 Task: Add a signature Lucy Taylor containing With heartfelt thanks and warm wishes, Lucy Taylor to email address softage.3@softage.net and add a folder Financial reports
Action: Mouse pressed left at (155, 127)
Screenshot: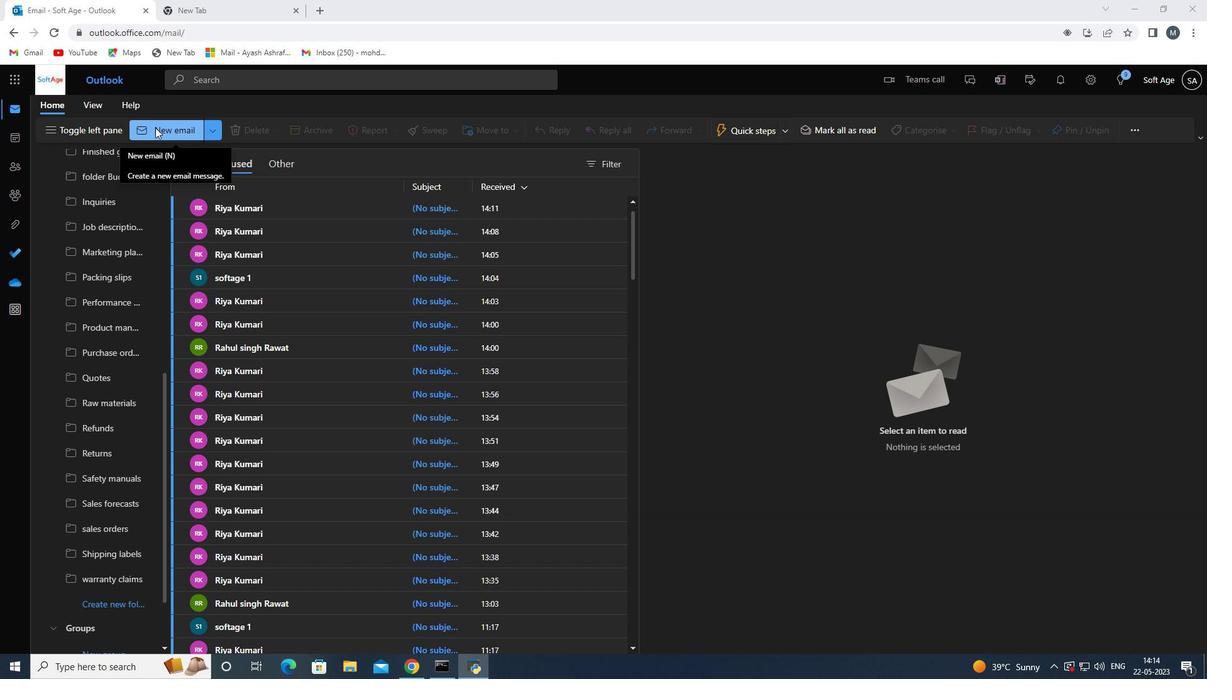 
Action: Mouse moved to (847, 136)
Screenshot: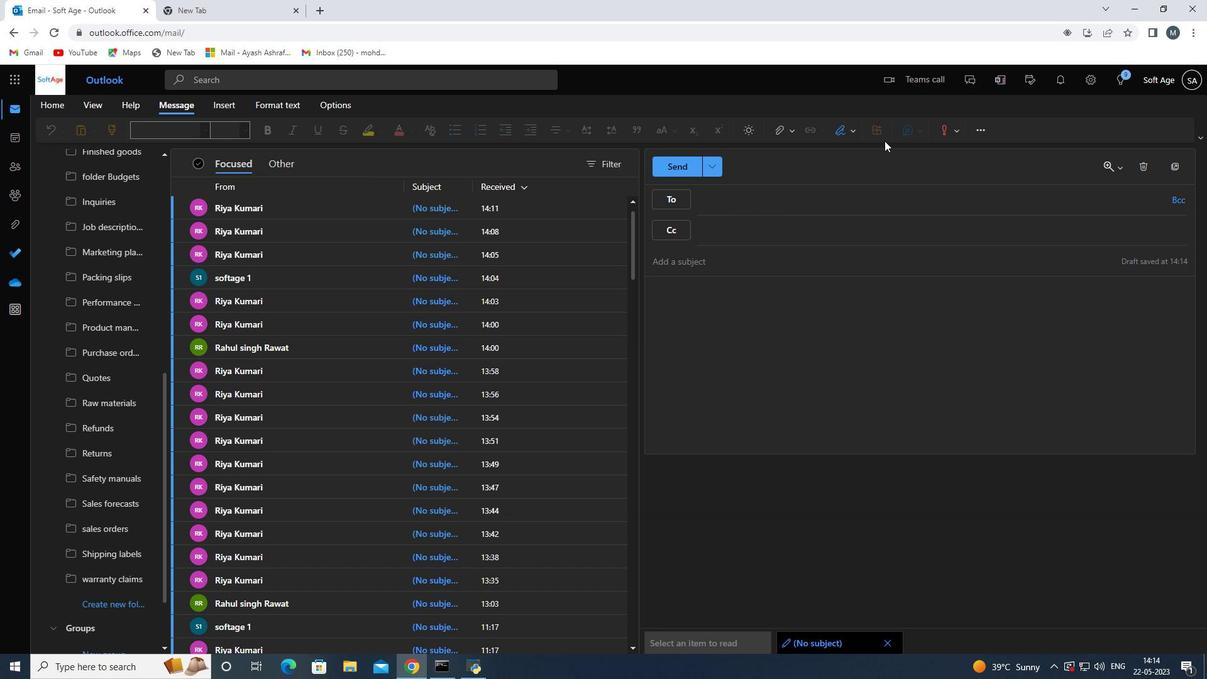 
Action: Mouse pressed left at (847, 136)
Screenshot: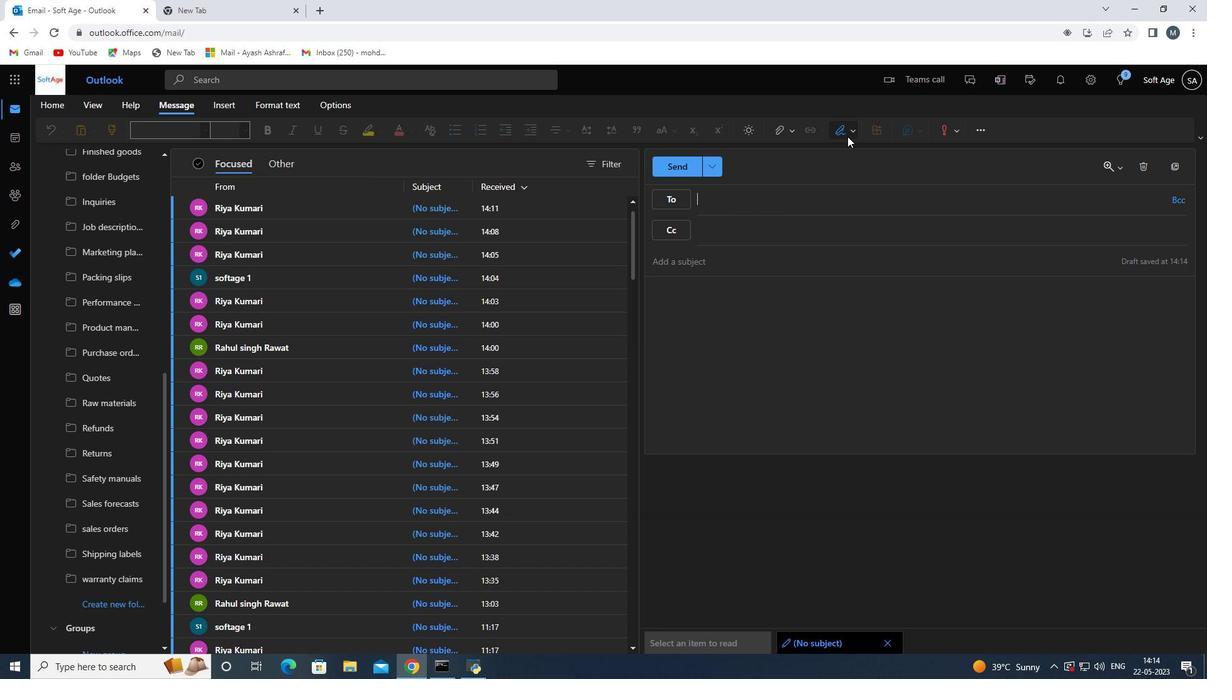 
Action: Mouse moved to (823, 175)
Screenshot: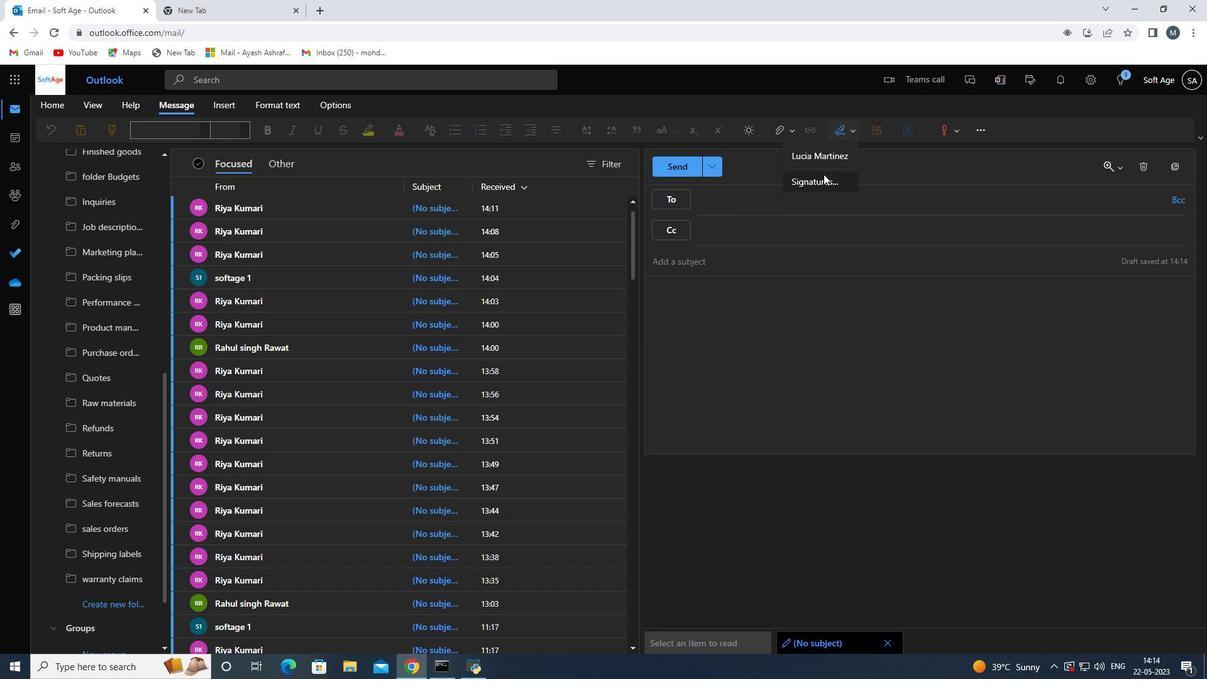 
Action: Mouse pressed left at (823, 175)
Screenshot: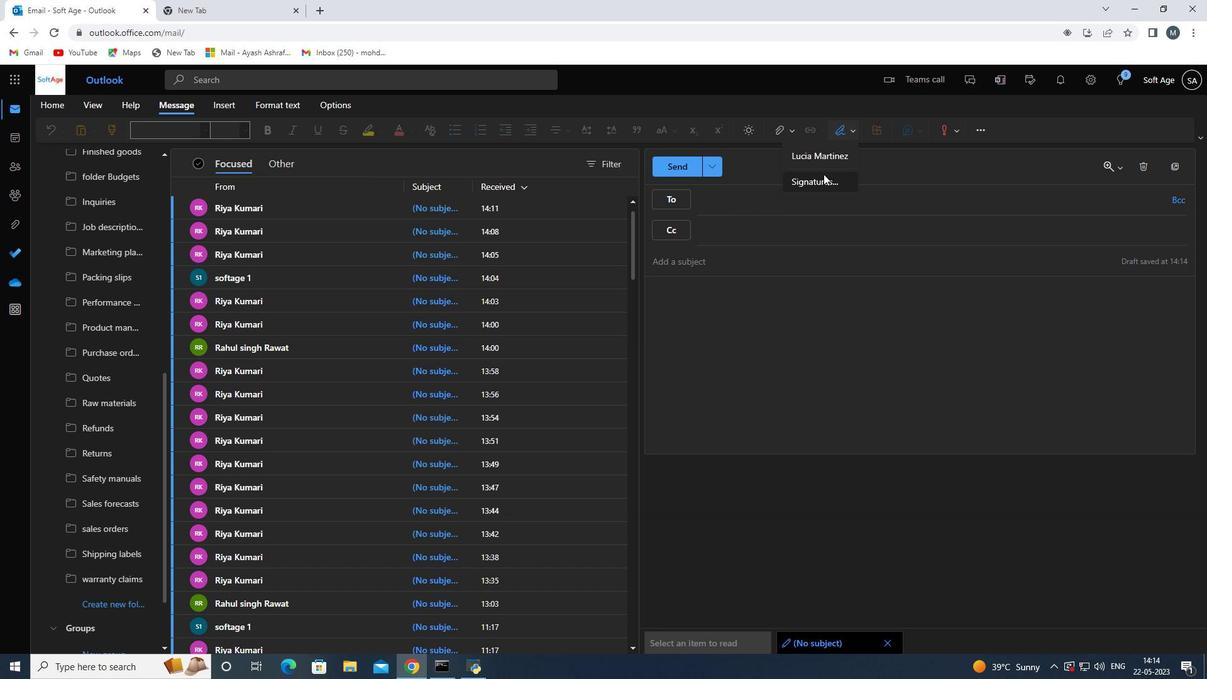
Action: Mouse moved to (845, 235)
Screenshot: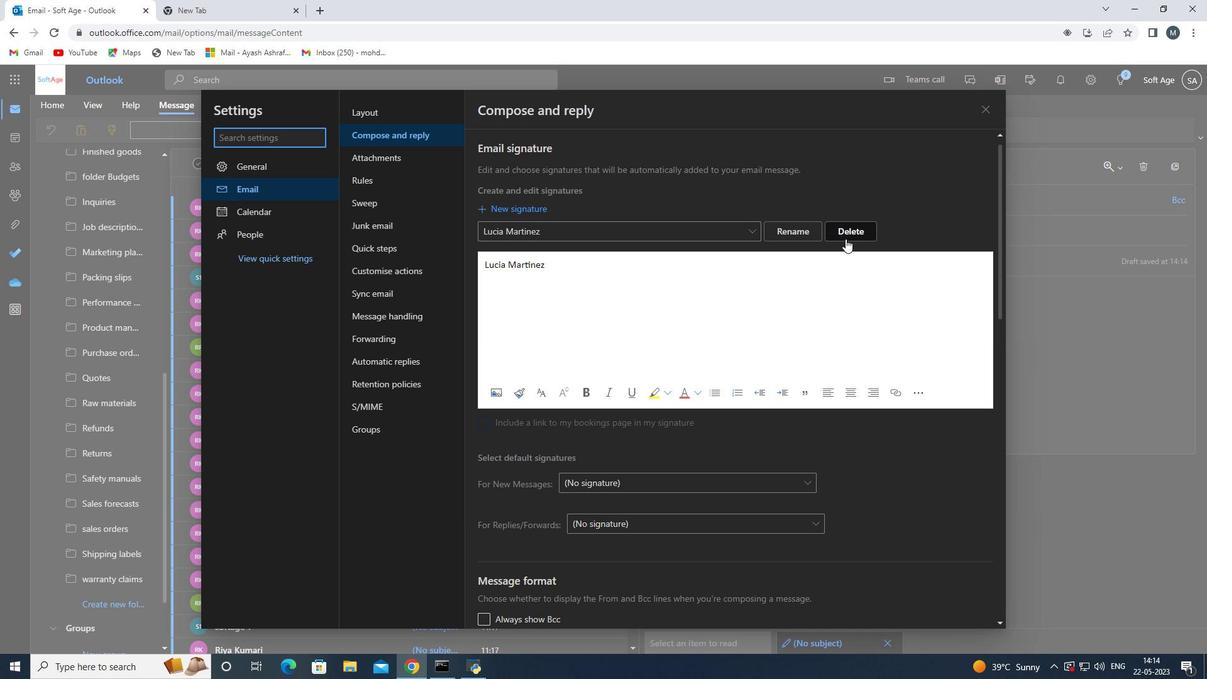 
Action: Mouse pressed left at (845, 235)
Screenshot: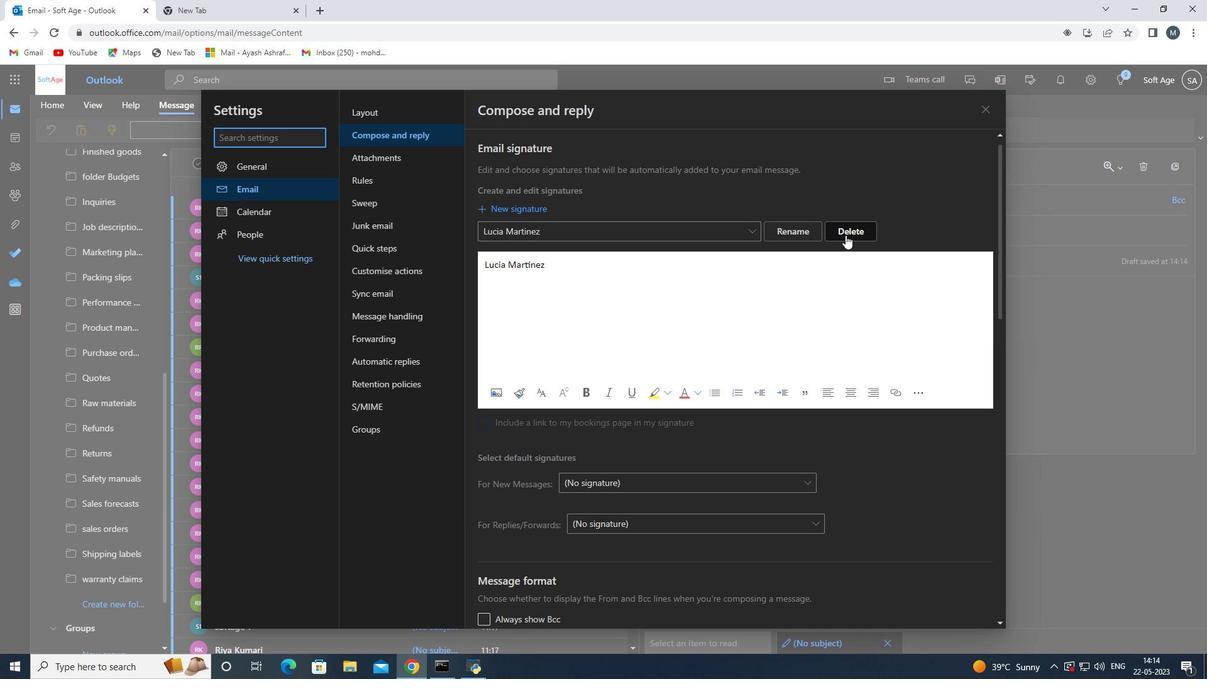 
Action: Mouse moved to (618, 232)
Screenshot: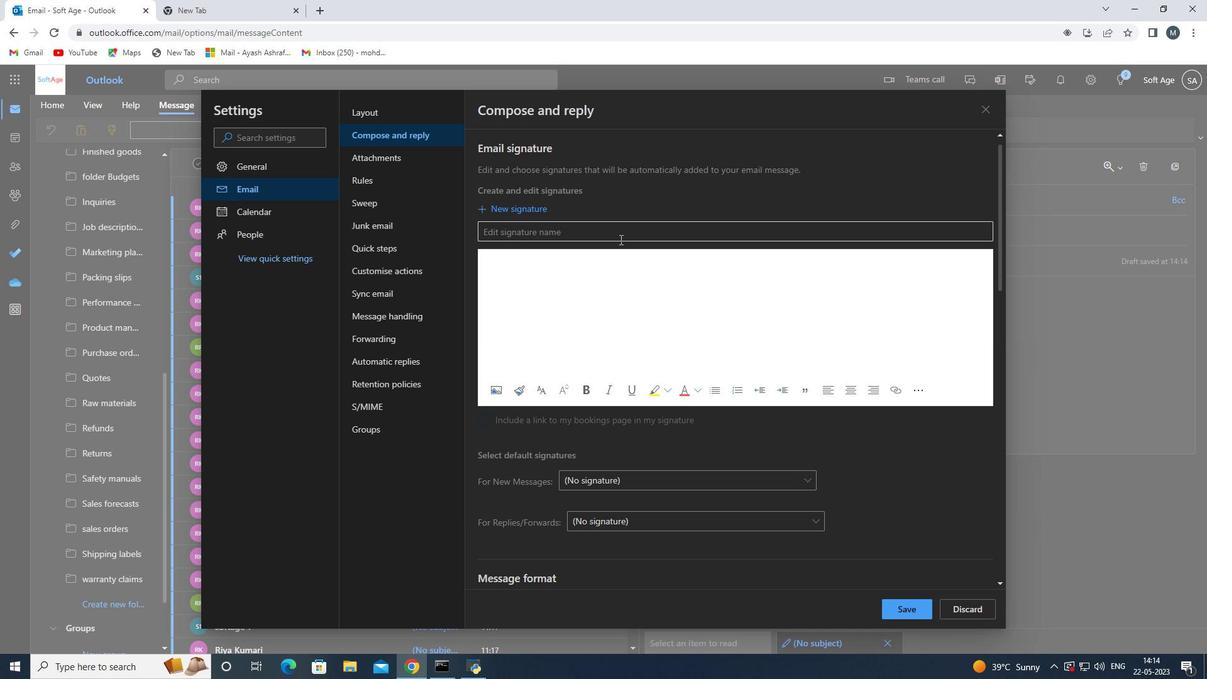 
Action: Mouse pressed left at (618, 232)
Screenshot: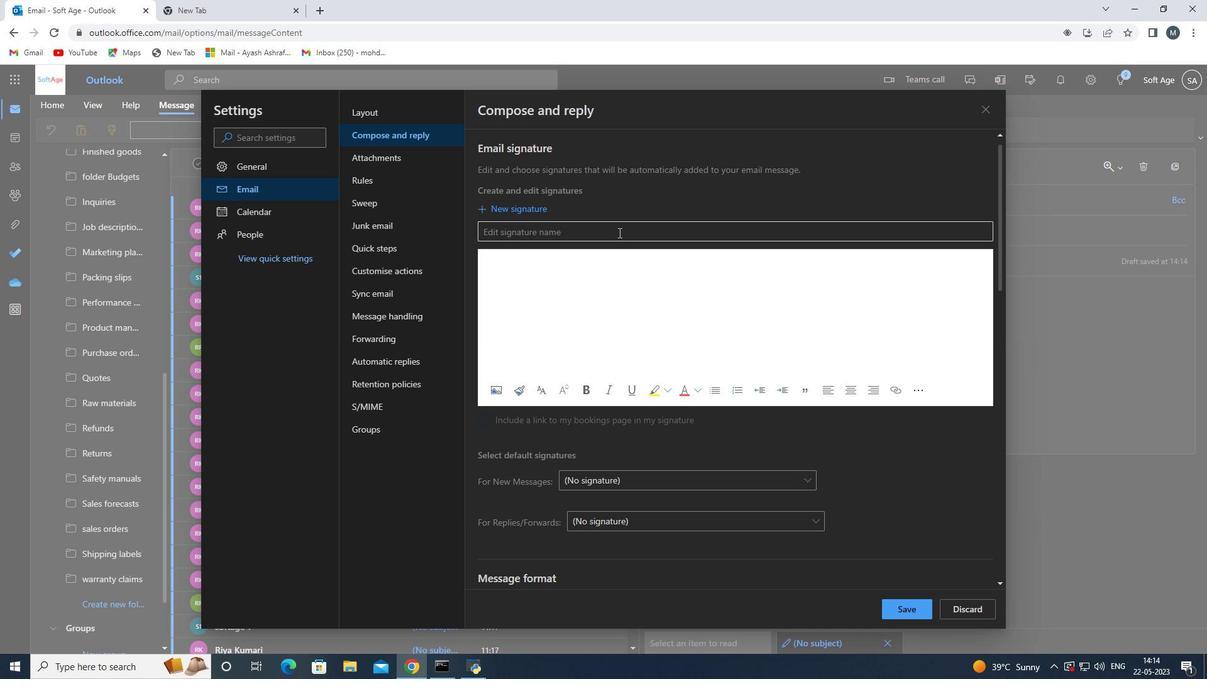 
Action: Key pressed <Key.shift>Lucy<Key.space><Key.shift>taylor<Key.space>
Screenshot: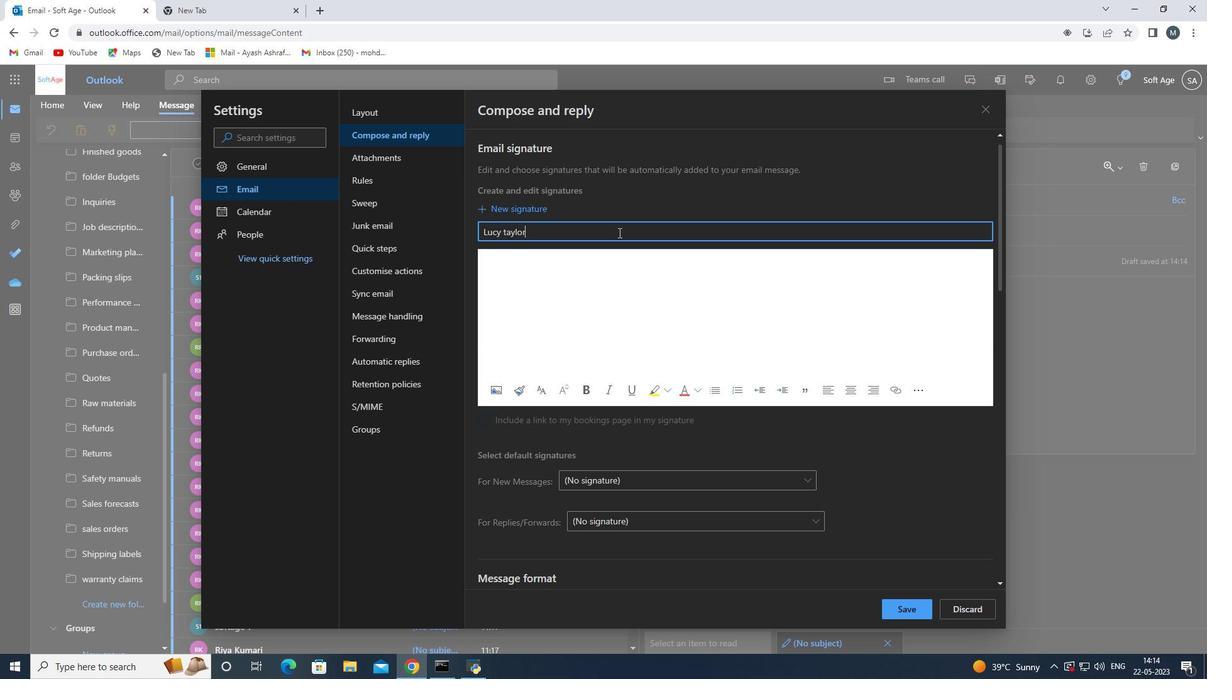 
Action: Mouse moved to (505, 230)
Screenshot: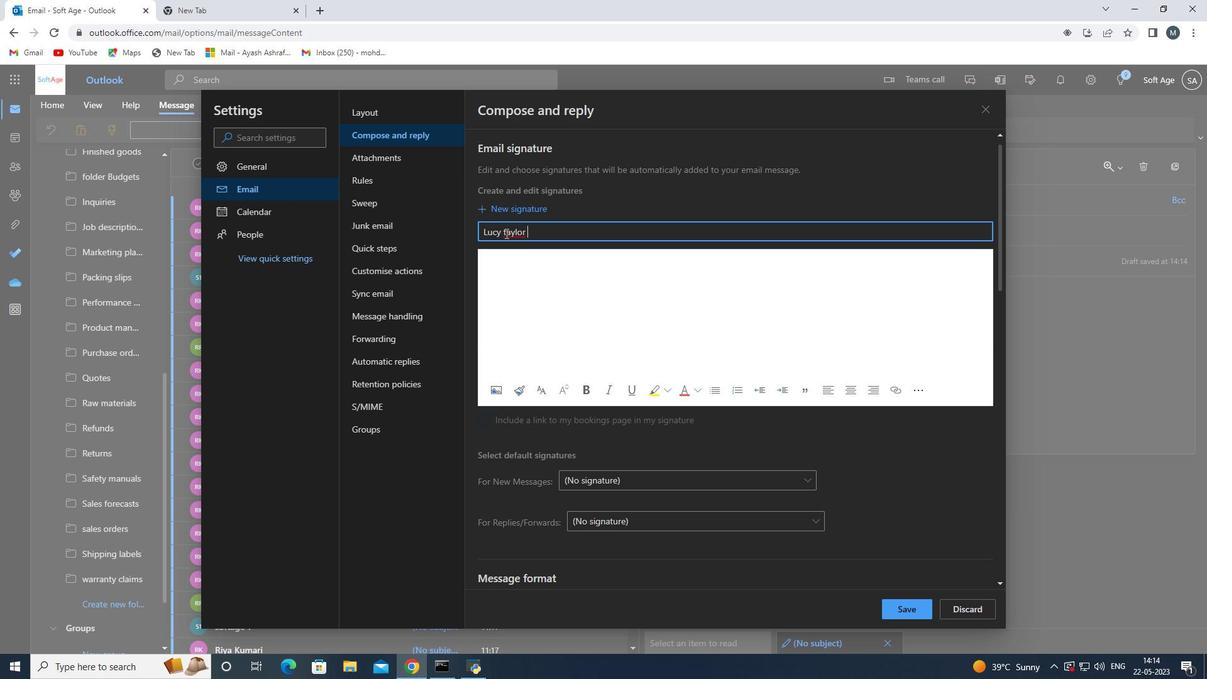 
Action: Mouse pressed left at (505, 230)
Screenshot: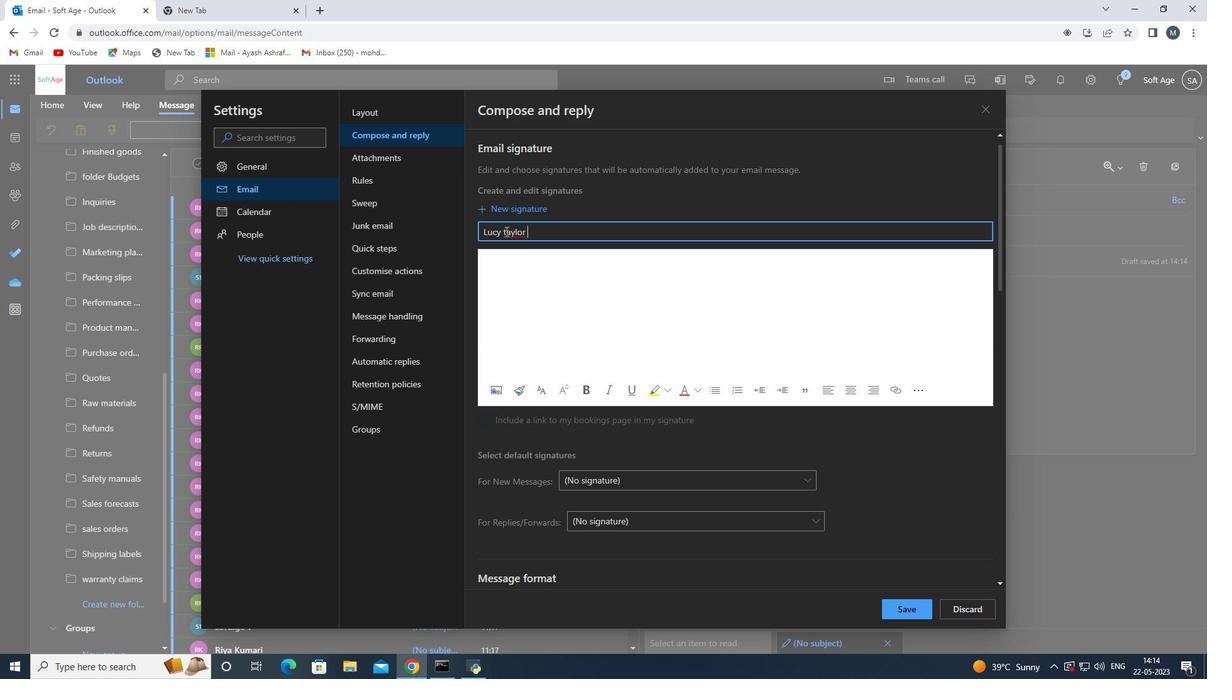 
Action: Mouse moved to (505, 231)
Screenshot: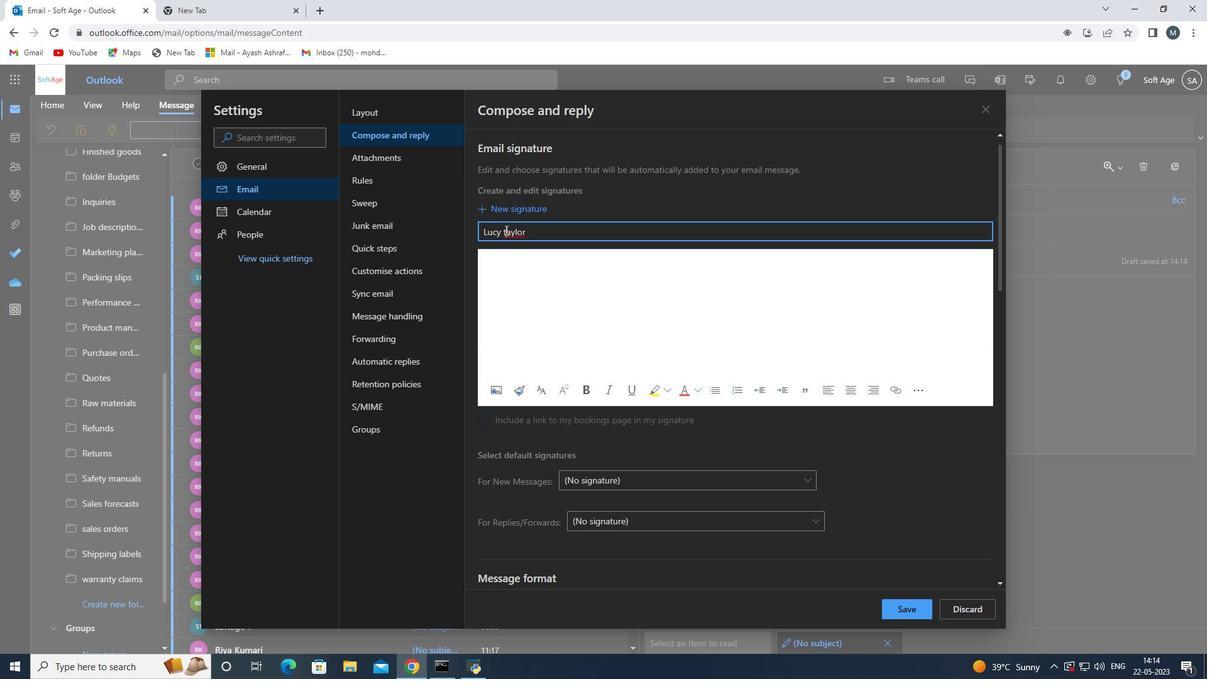 
Action: Key pressed <Key.backspace><Key.shift>T
Screenshot: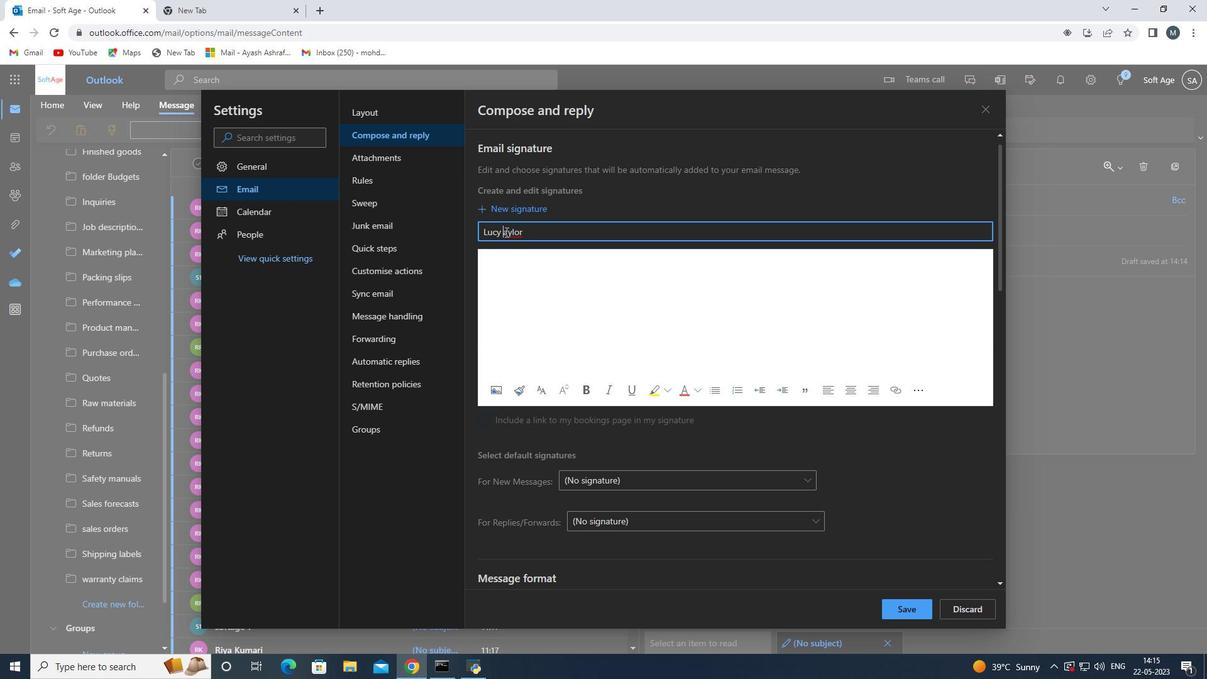 
Action: Mouse moved to (500, 267)
Screenshot: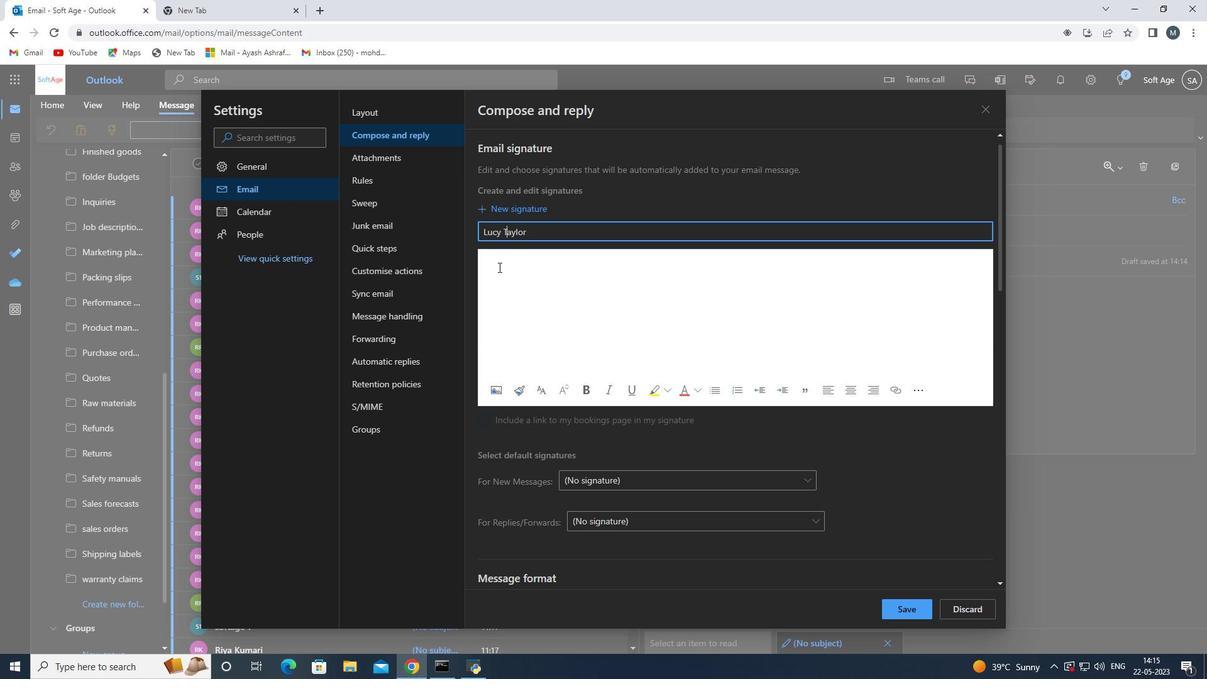 
Action: Mouse pressed left at (500, 267)
Screenshot: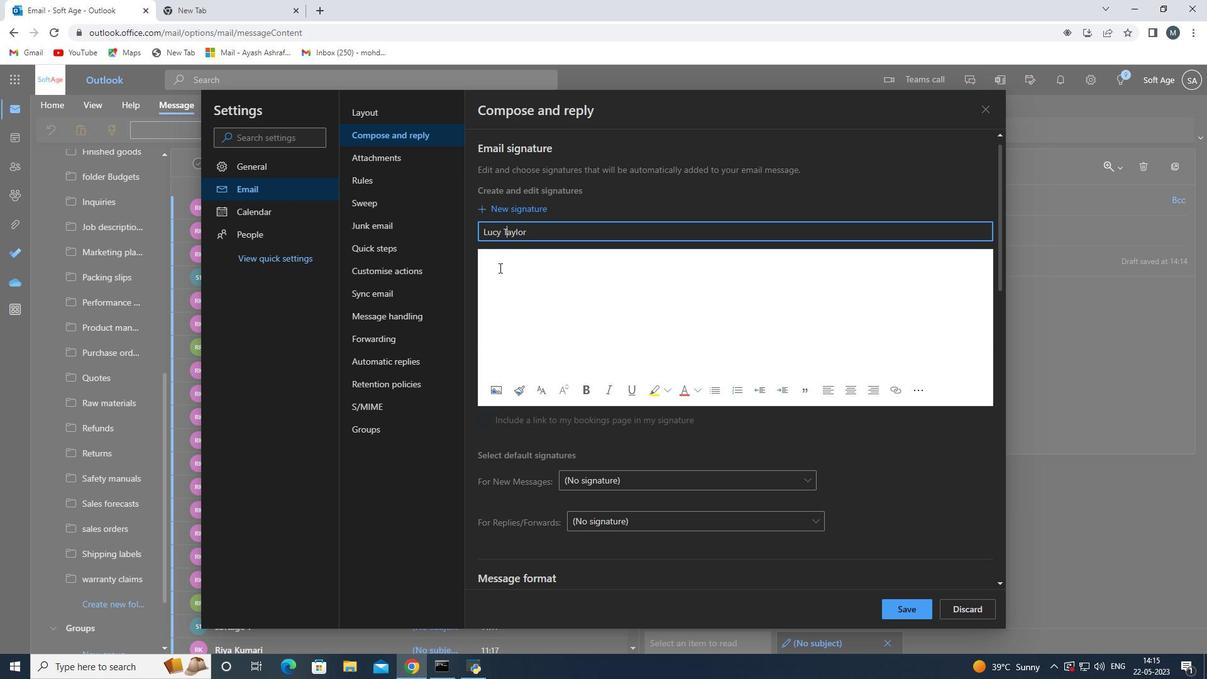 
Action: Key pressed <Key.shift>Lucy<Key.space><Key.shift>taylor<Key.space>
Screenshot: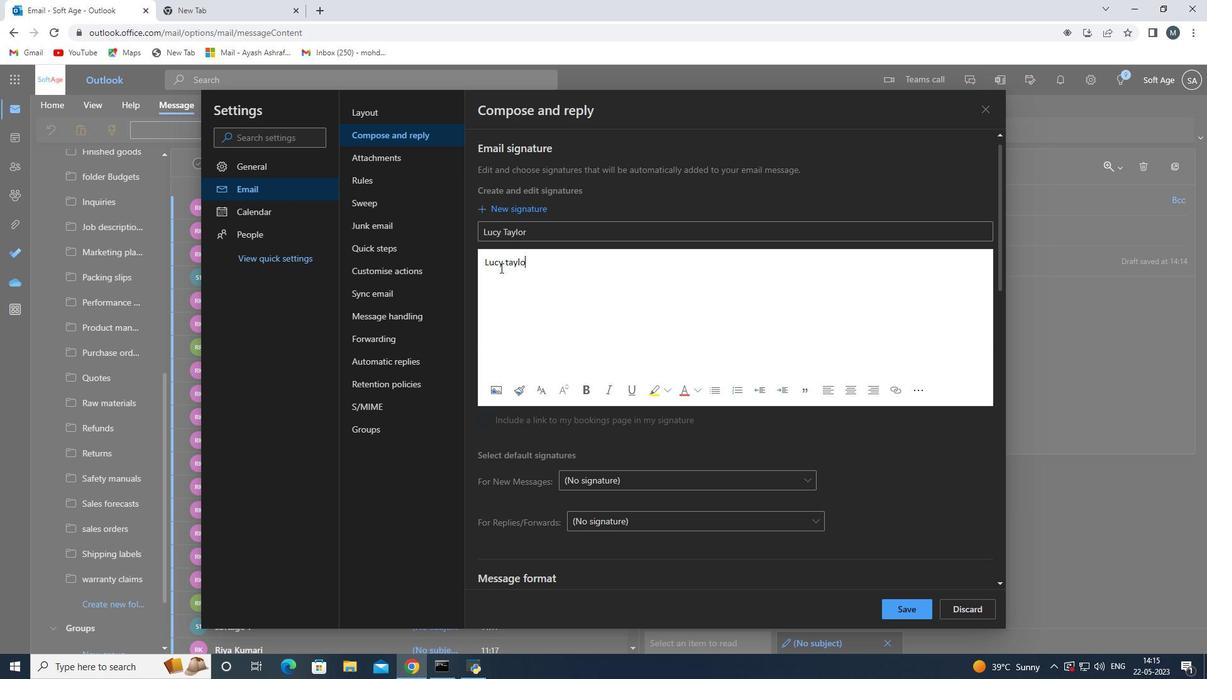 
Action: Mouse moved to (509, 267)
Screenshot: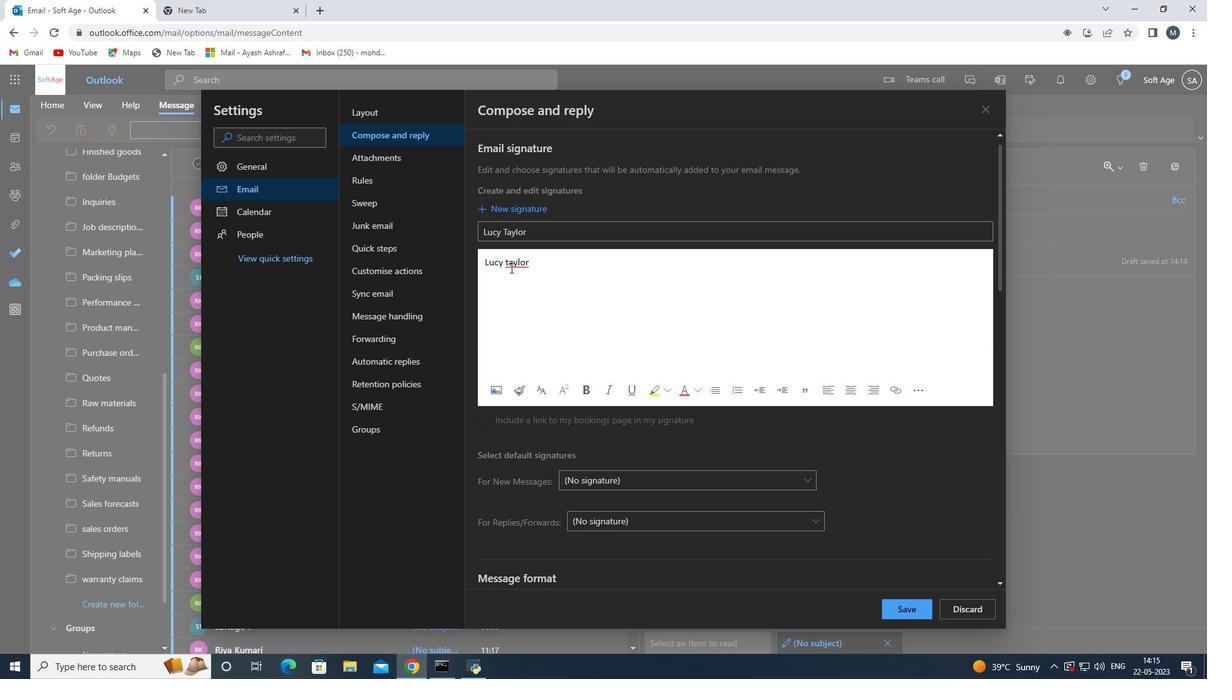 
Action: Mouse pressed left at (509, 267)
Screenshot: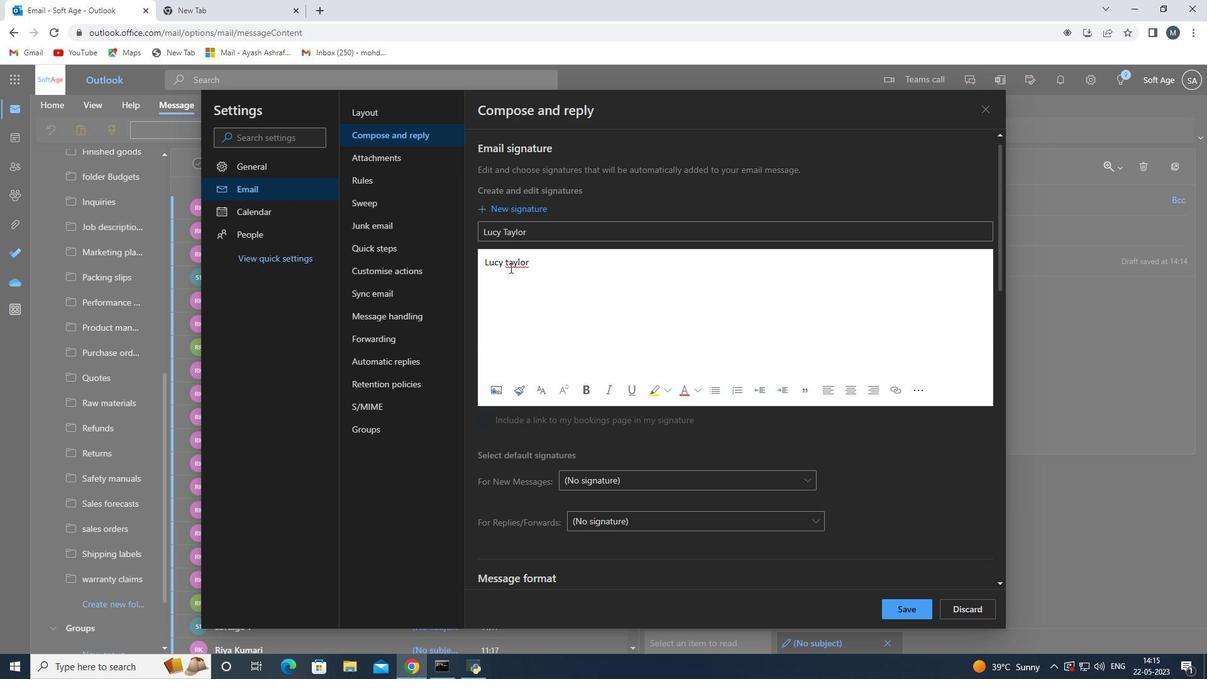
Action: Key pressed <Key.backspace><Key.shift>T
Screenshot: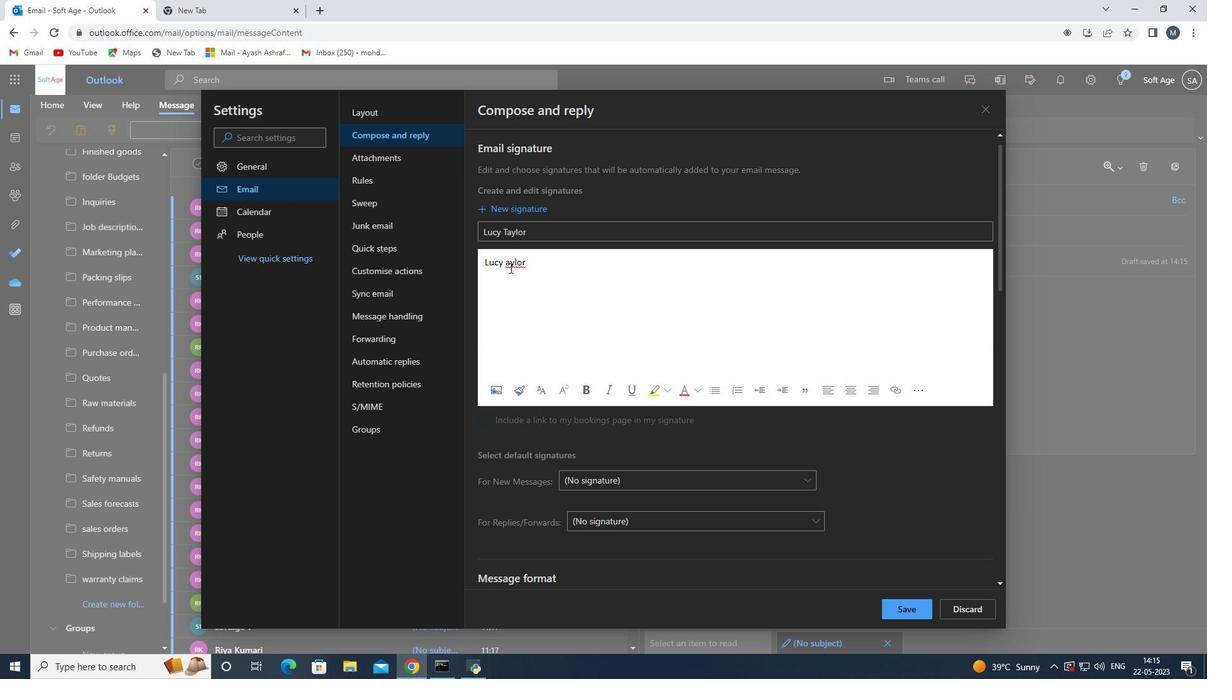 
Action: Mouse moved to (901, 607)
Screenshot: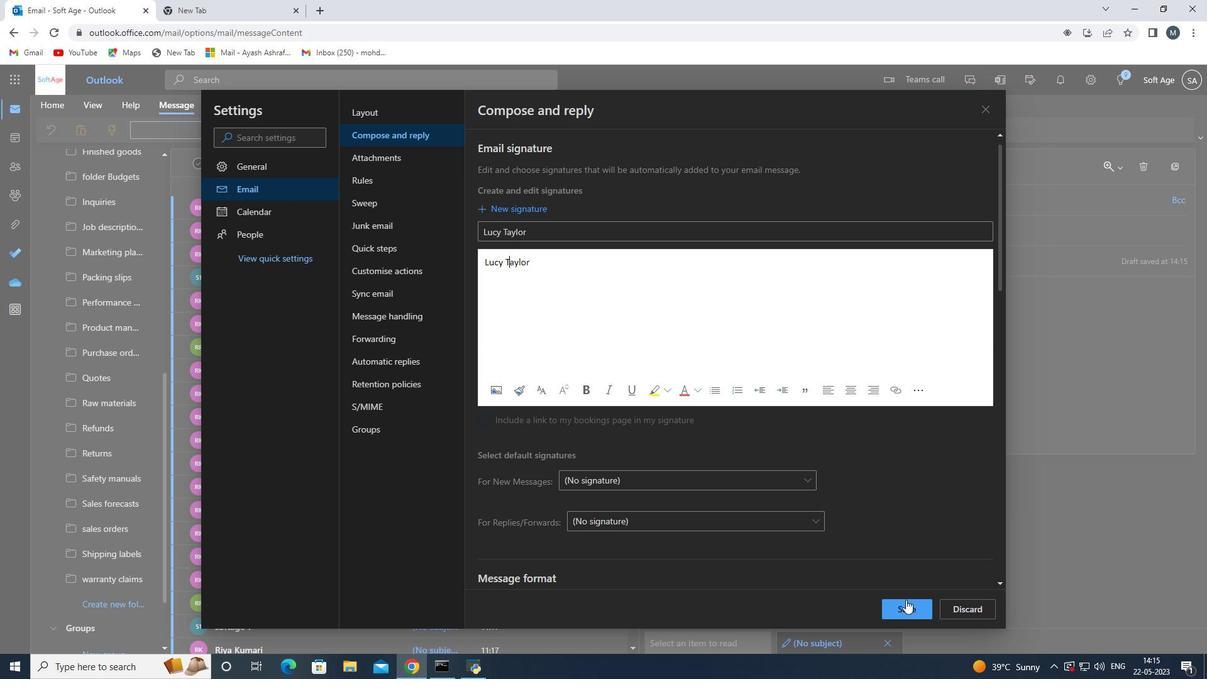 
Action: Mouse pressed left at (901, 607)
Screenshot: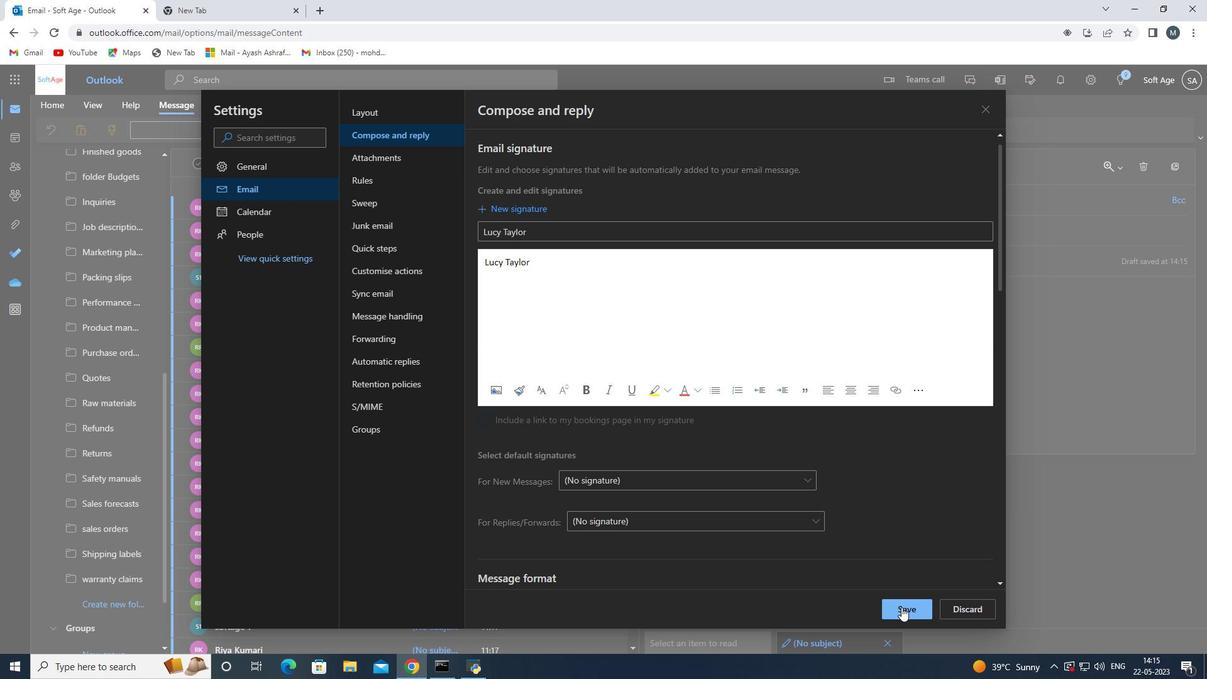 
Action: Mouse moved to (721, 367)
Screenshot: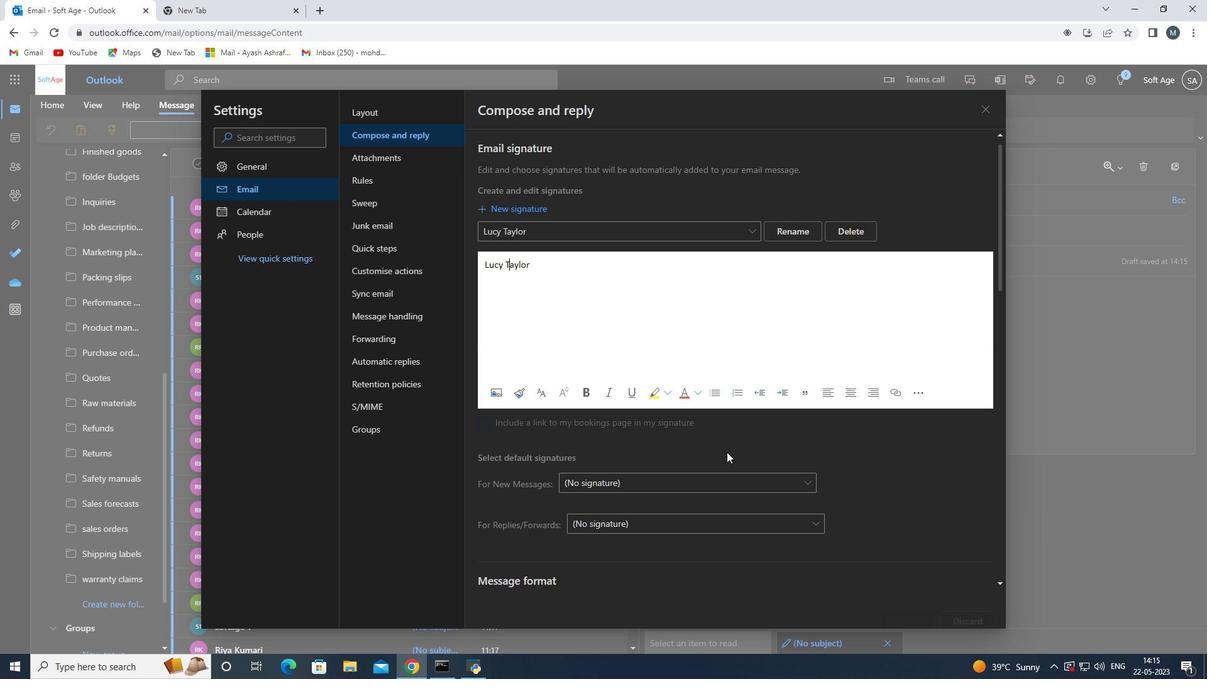 
Action: Mouse scrolled (718, 375) with delta (0, 0)
Screenshot: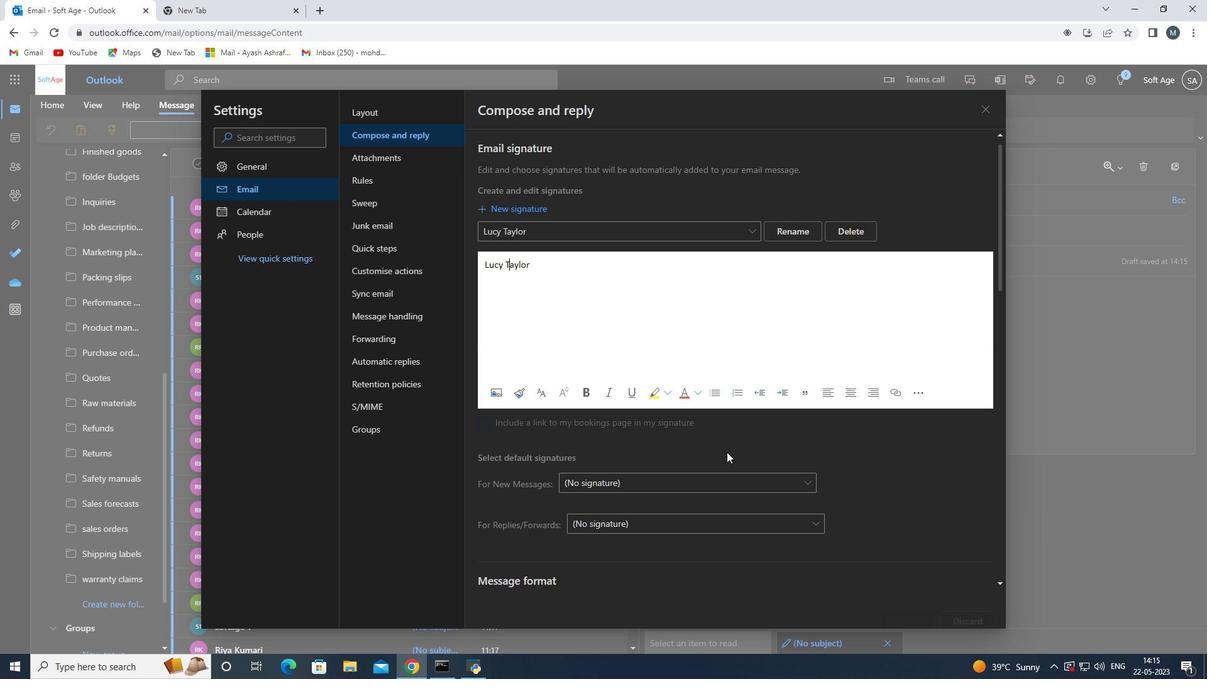 
Action: Mouse moved to (725, 346)
Screenshot: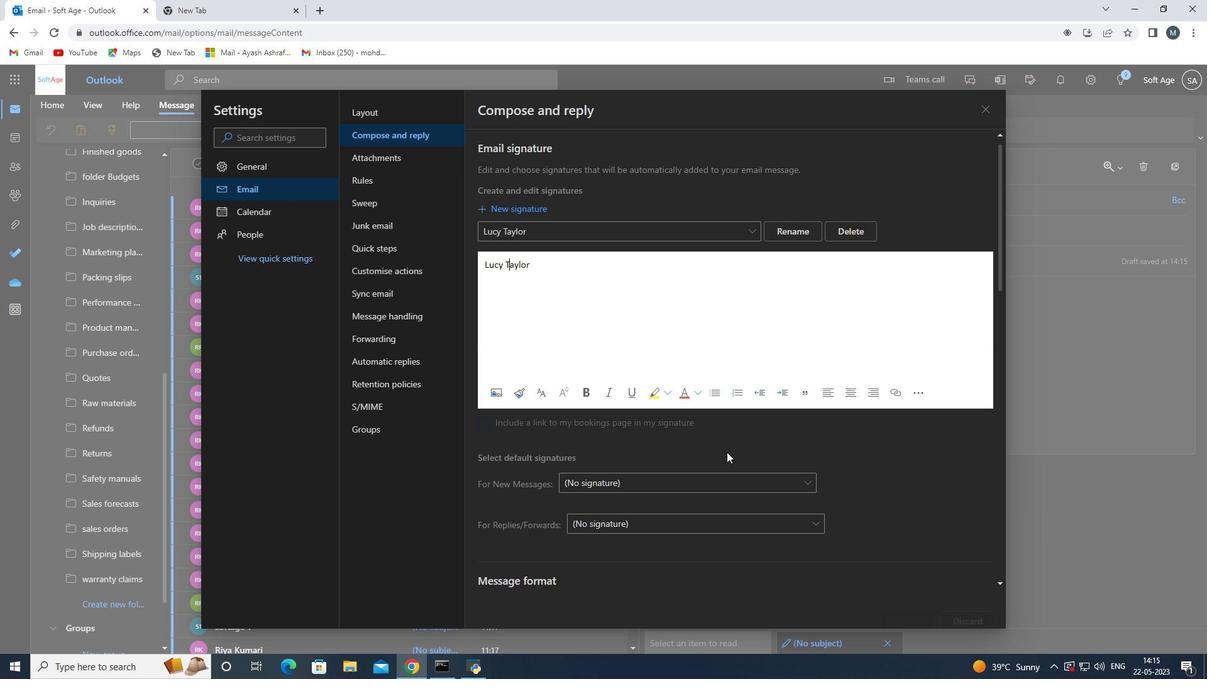 
Action: Mouse scrolled (723, 353) with delta (0, 0)
Screenshot: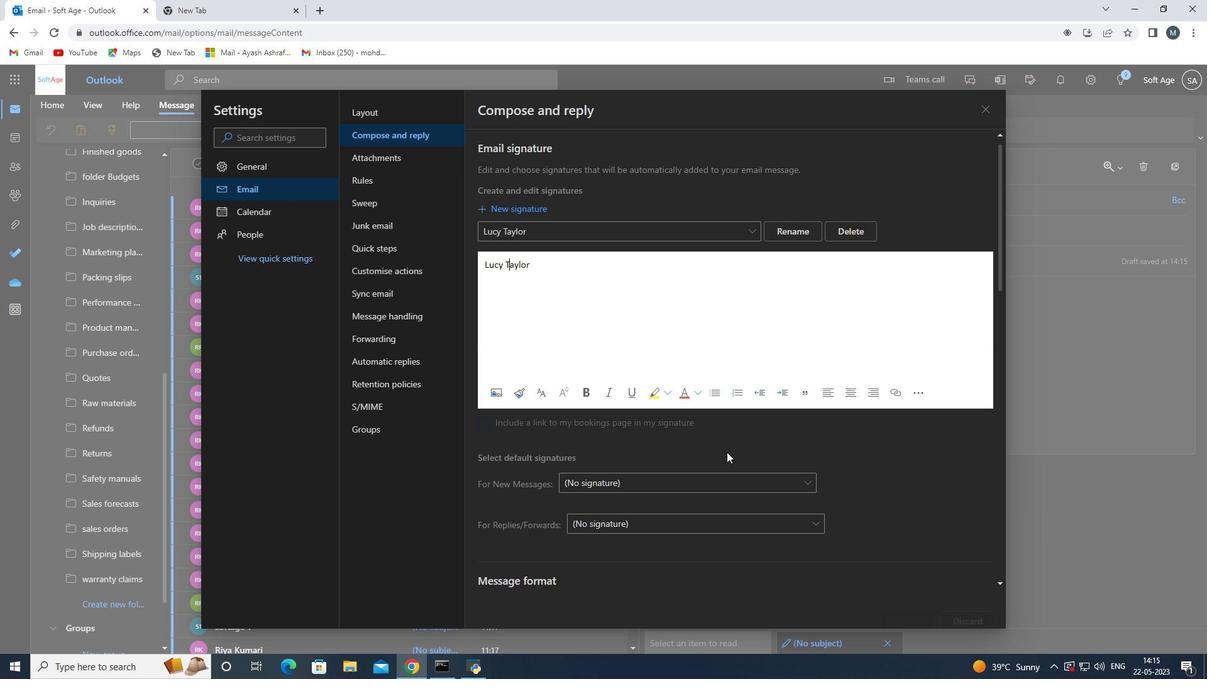 
Action: Mouse moved to (734, 326)
Screenshot: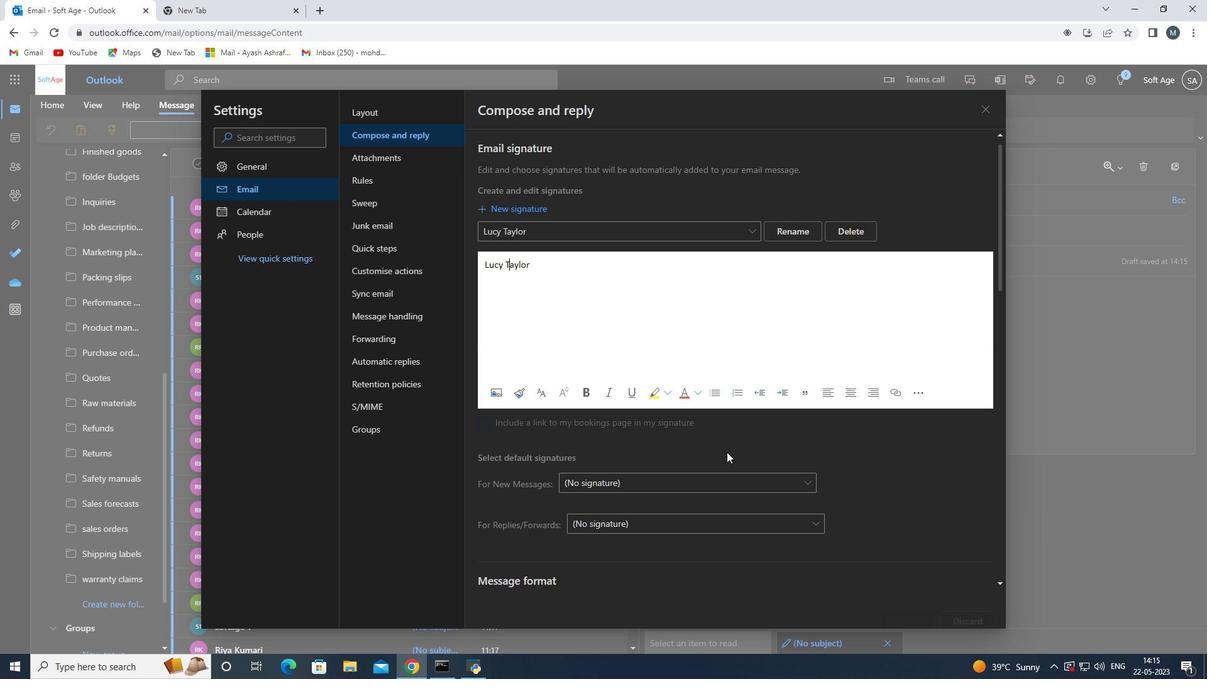 
Action: Mouse scrolled (728, 338) with delta (0, 0)
Screenshot: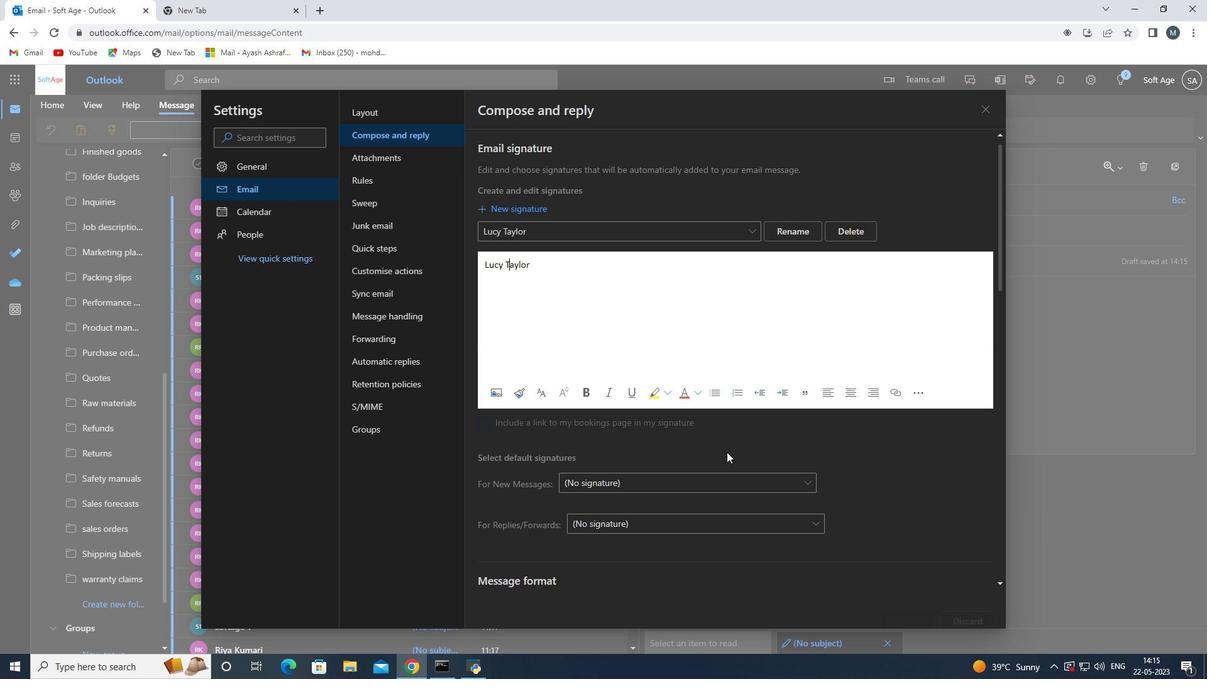 
Action: Mouse moved to (745, 311)
Screenshot: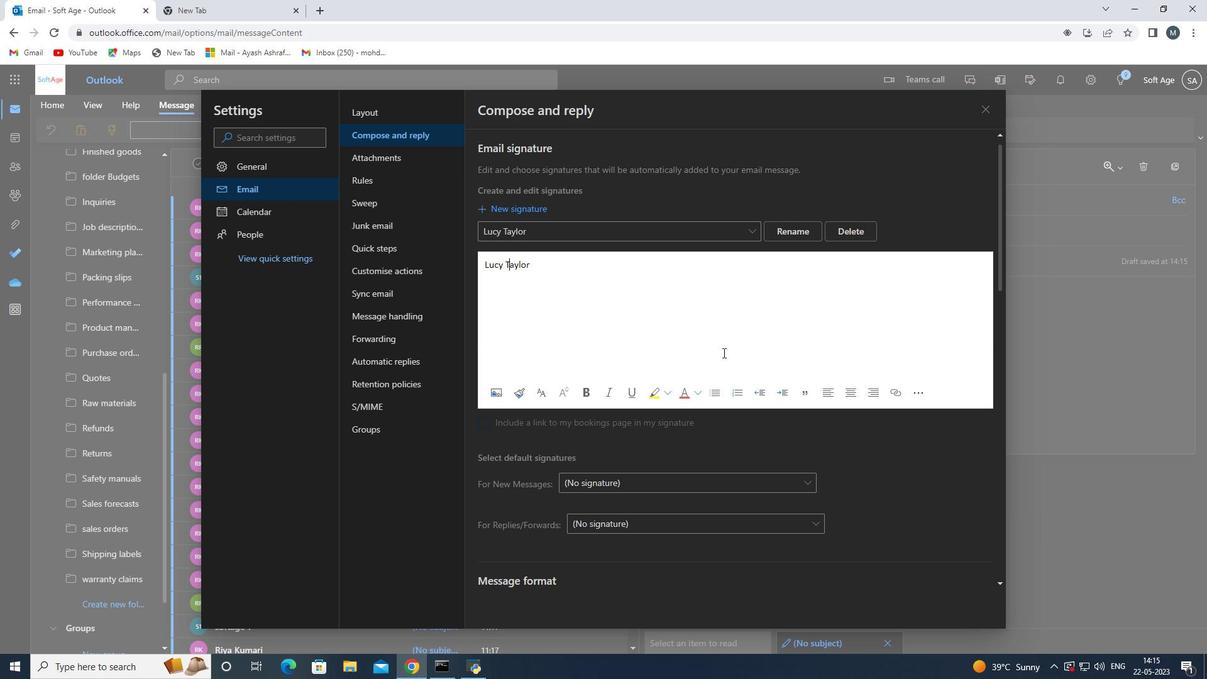 
Action: Mouse scrolled (740, 320) with delta (0, 0)
Screenshot: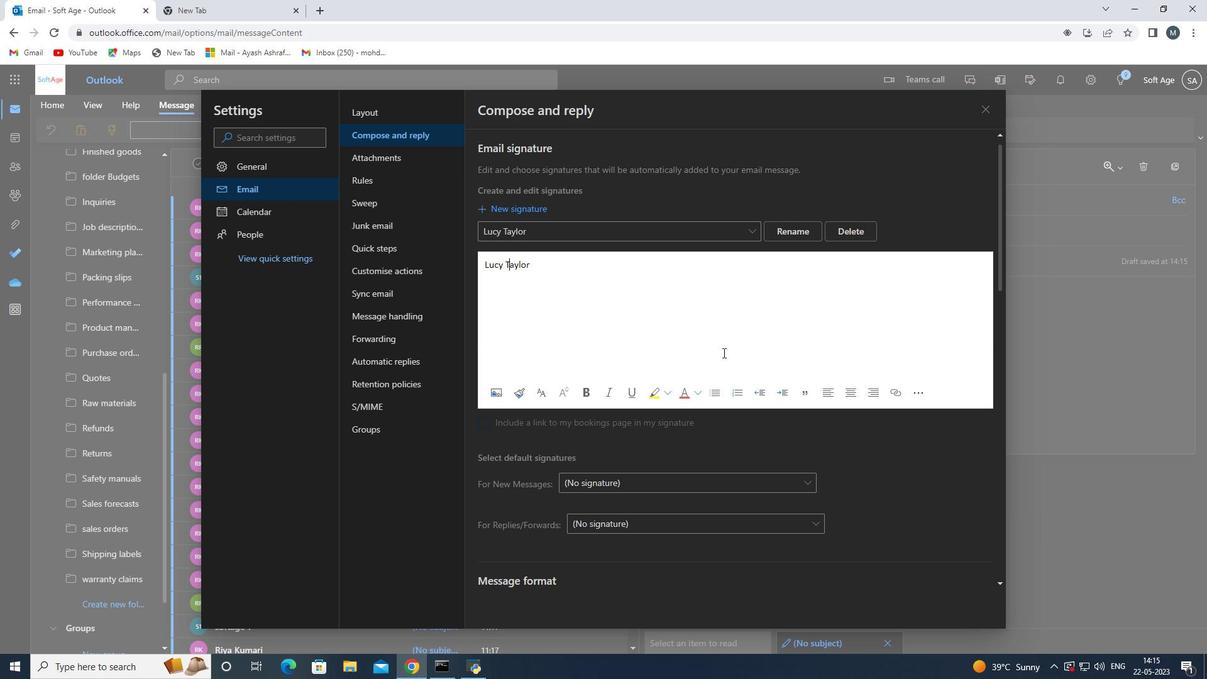 
Action: Mouse moved to (987, 106)
Screenshot: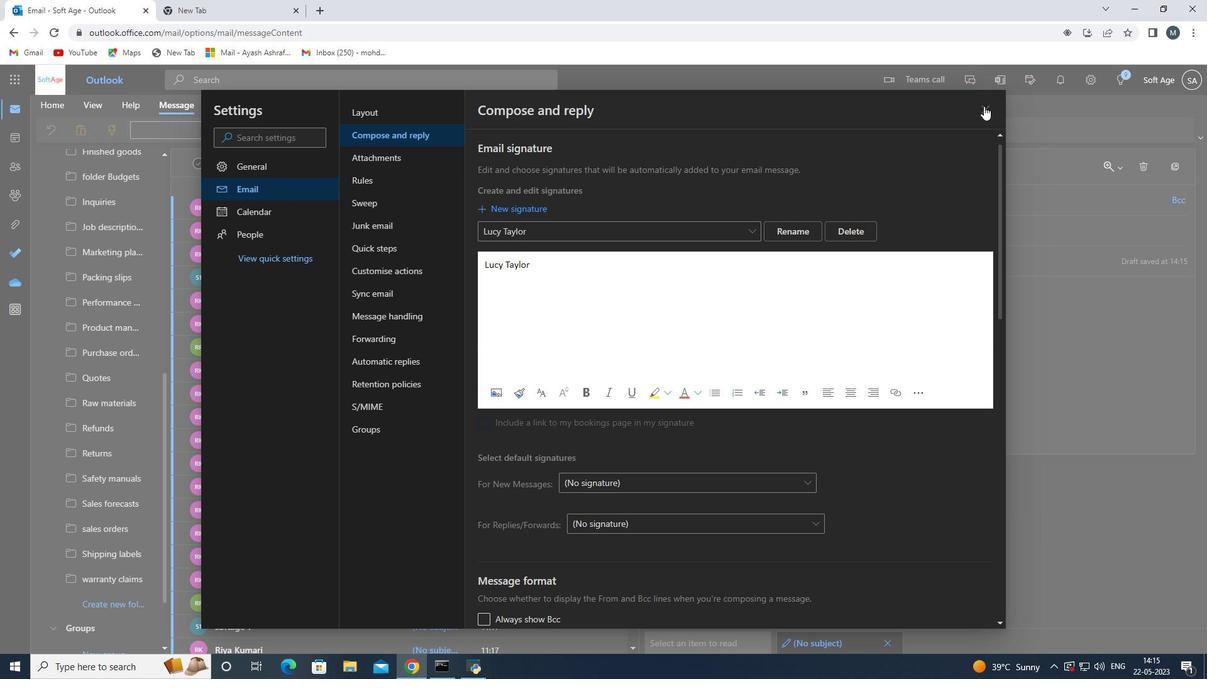 
Action: Mouse pressed left at (987, 106)
Screenshot: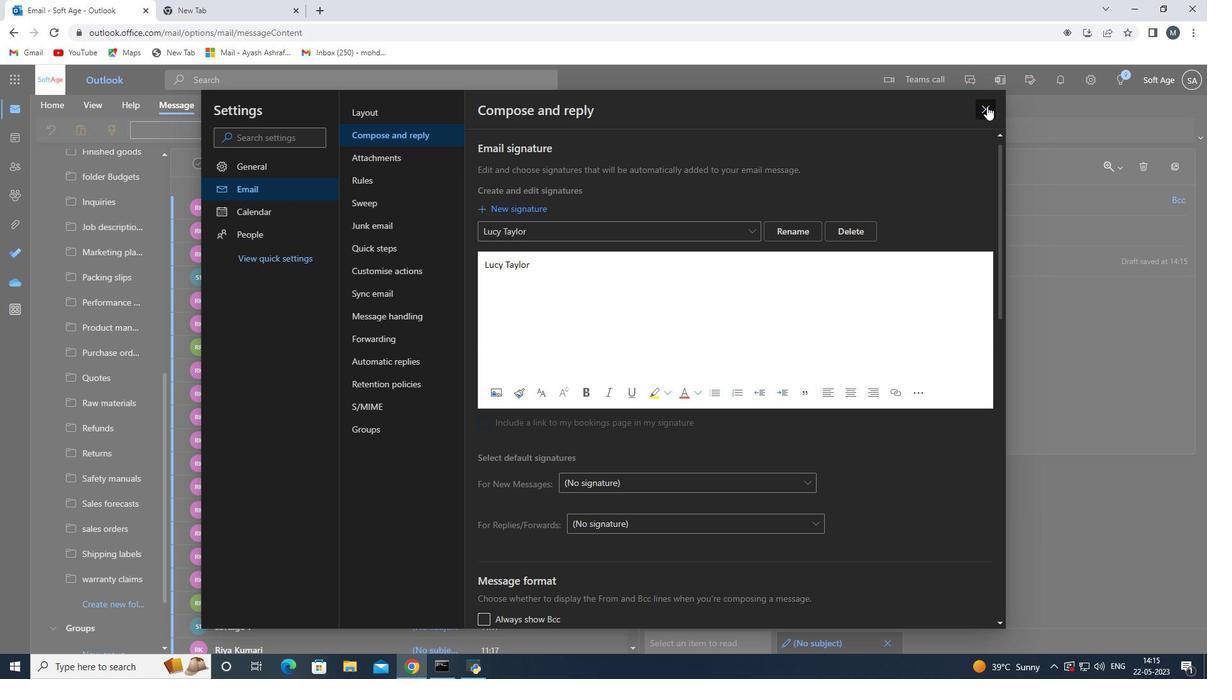 
Action: Mouse moved to (734, 291)
Screenshot: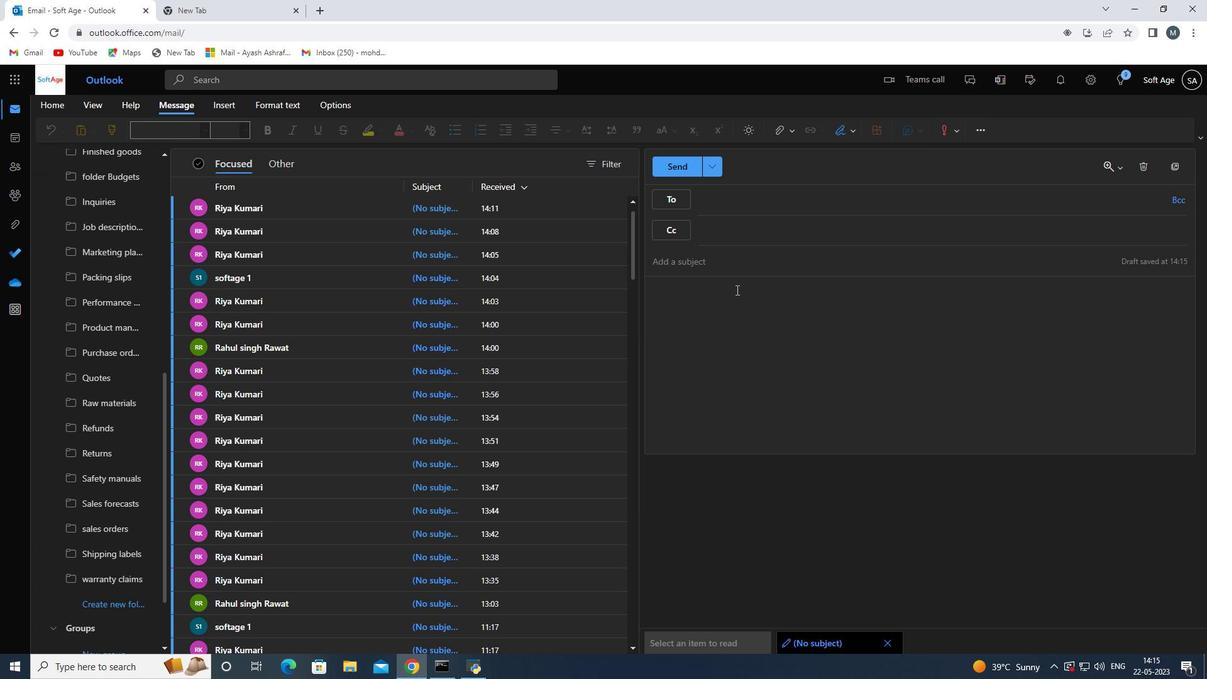 
Action: Mouse pressed left at (734, 291)
Screenshot: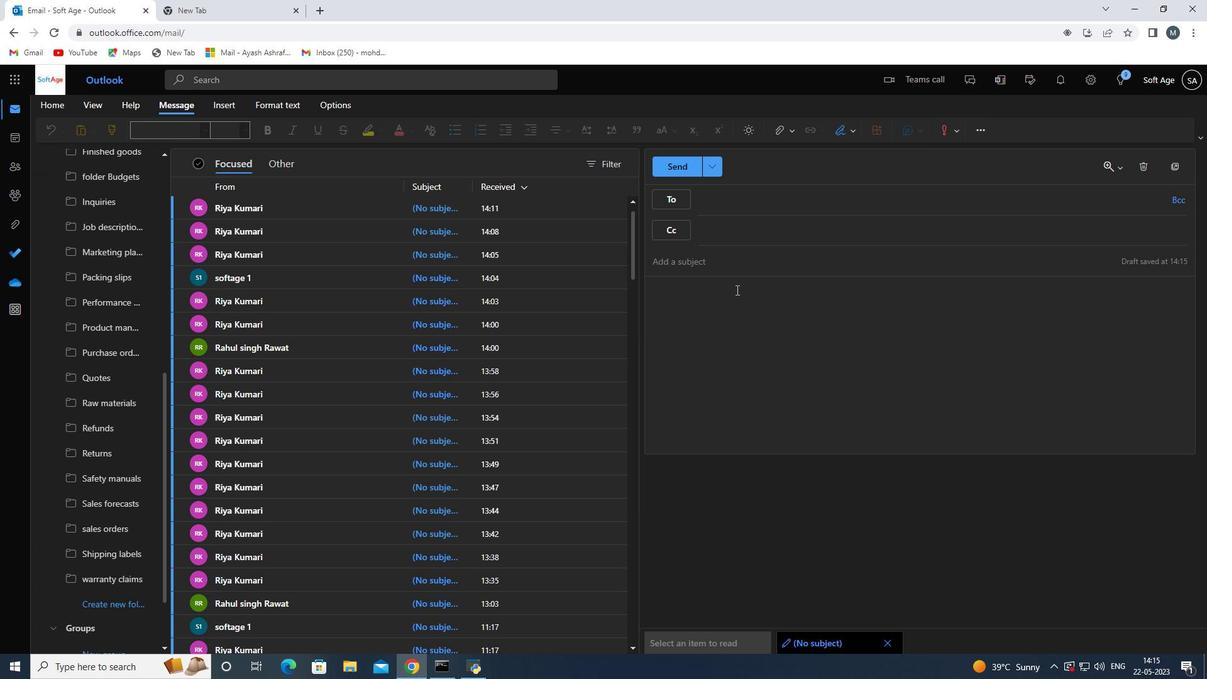 
Action: Key pressed <Key.shift>Heartfelt<Key.space>thanks<Key.space>and<Key.space>warms<Key.space><Key.backspace><Key.backspace><Key.space>wishes<Key.space>
Screenshot: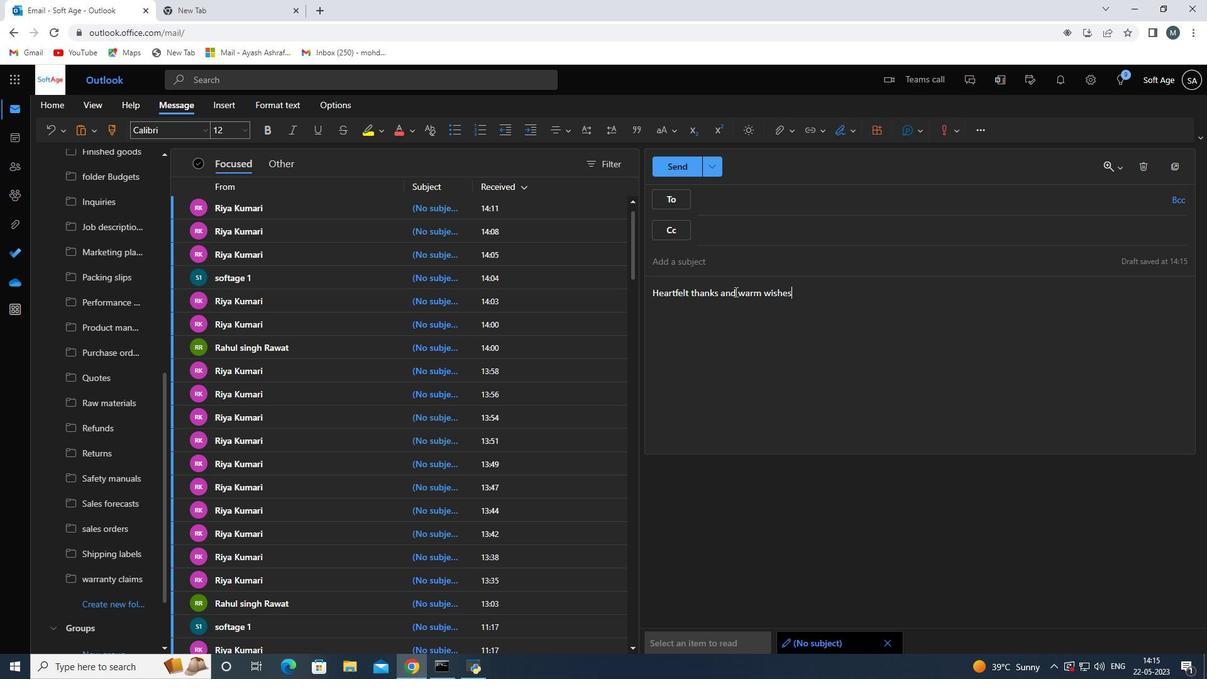 
Action: Mouse moved to (843, 374)
Screenshot: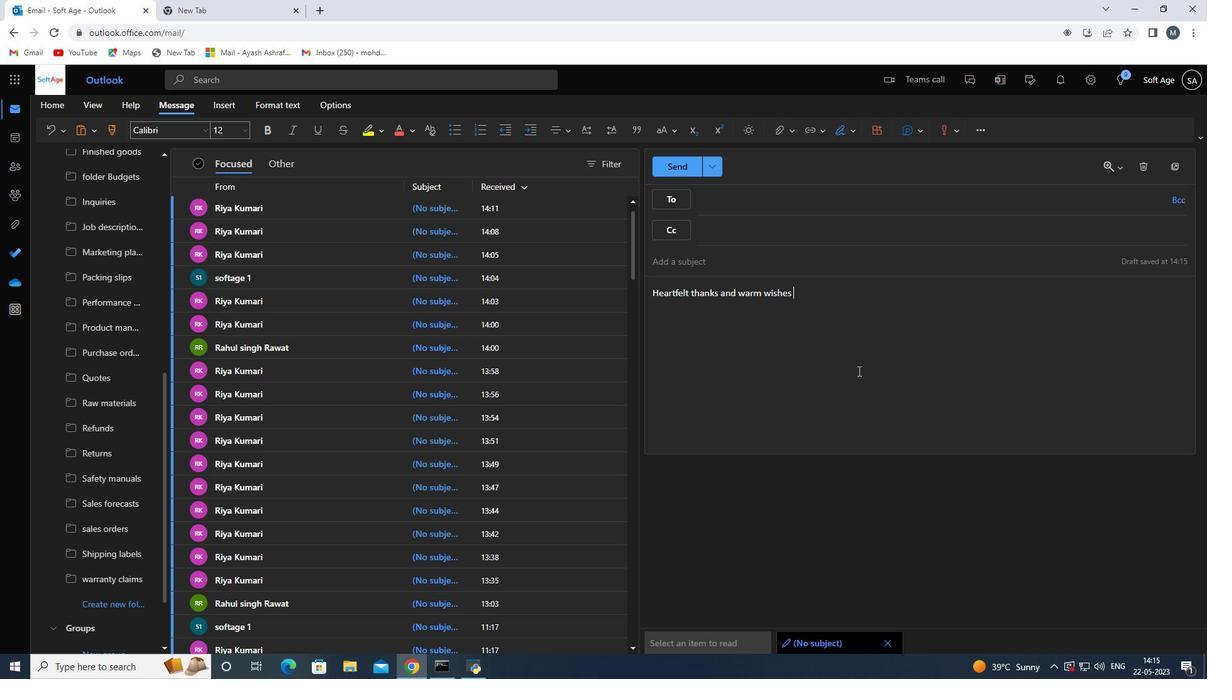 
Action: Mouse scrolled (843, 374) with delta (0, 0)
Screenshot: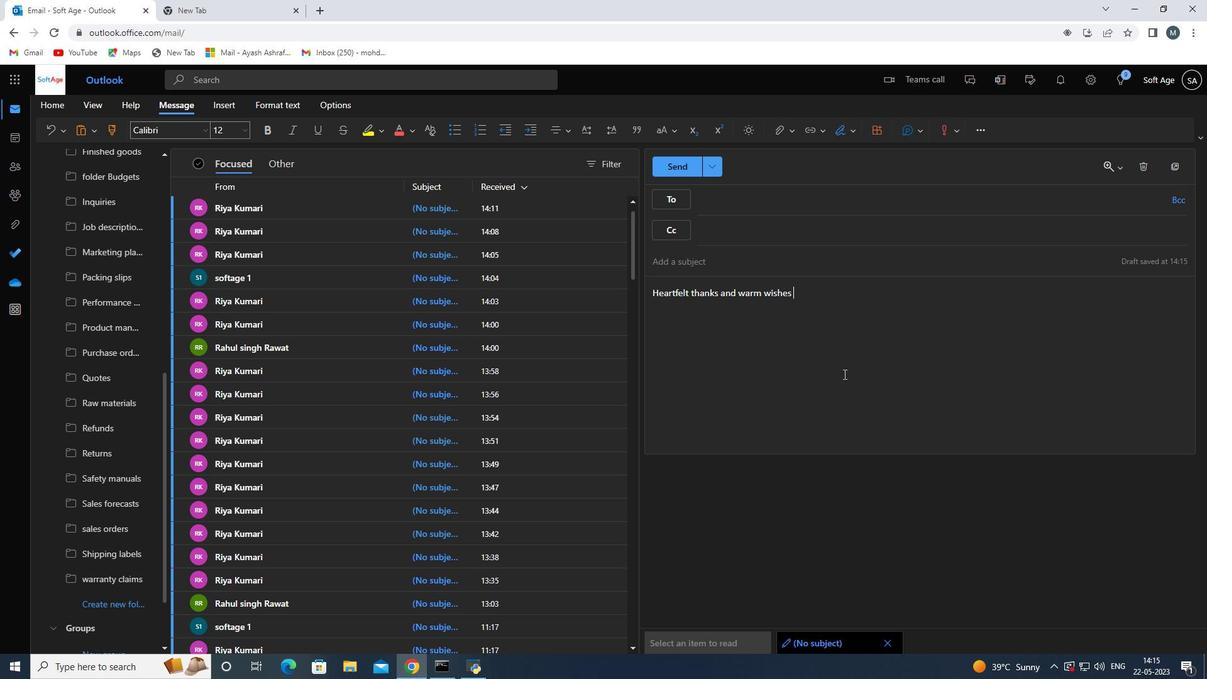
Action: Mouse scrolled (843, 374) with delta (0, 0)
Screenshot: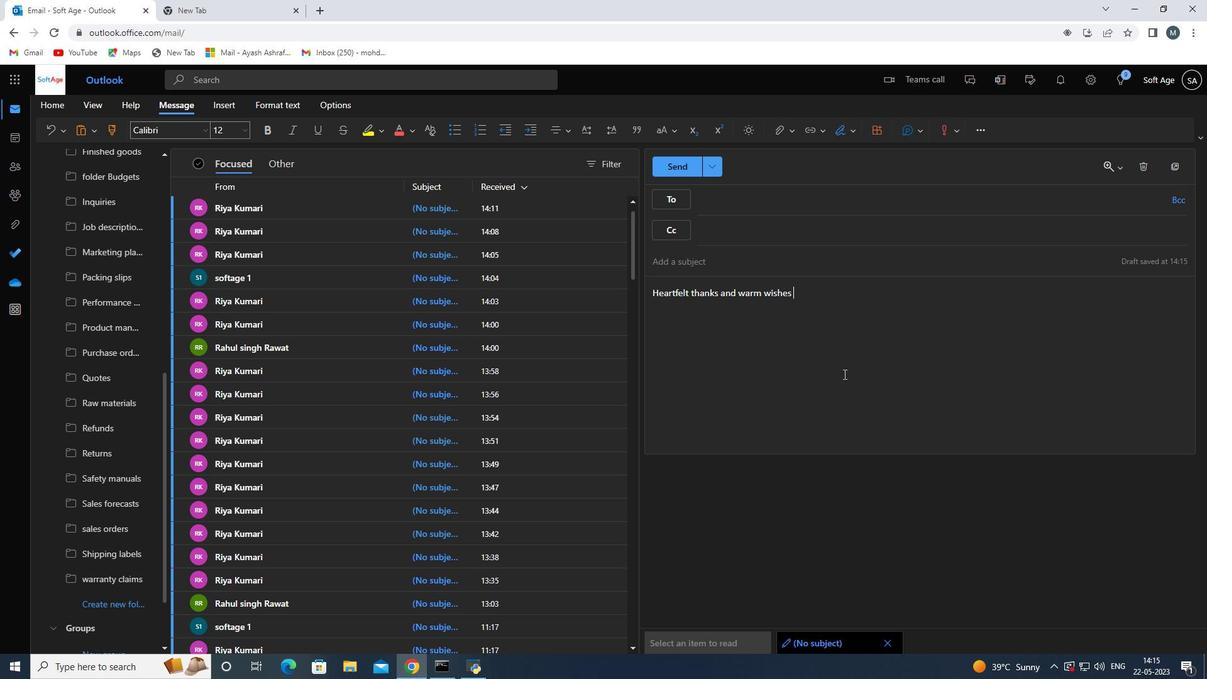 
Action: Mouse moved to (849, 130)
Screenshot: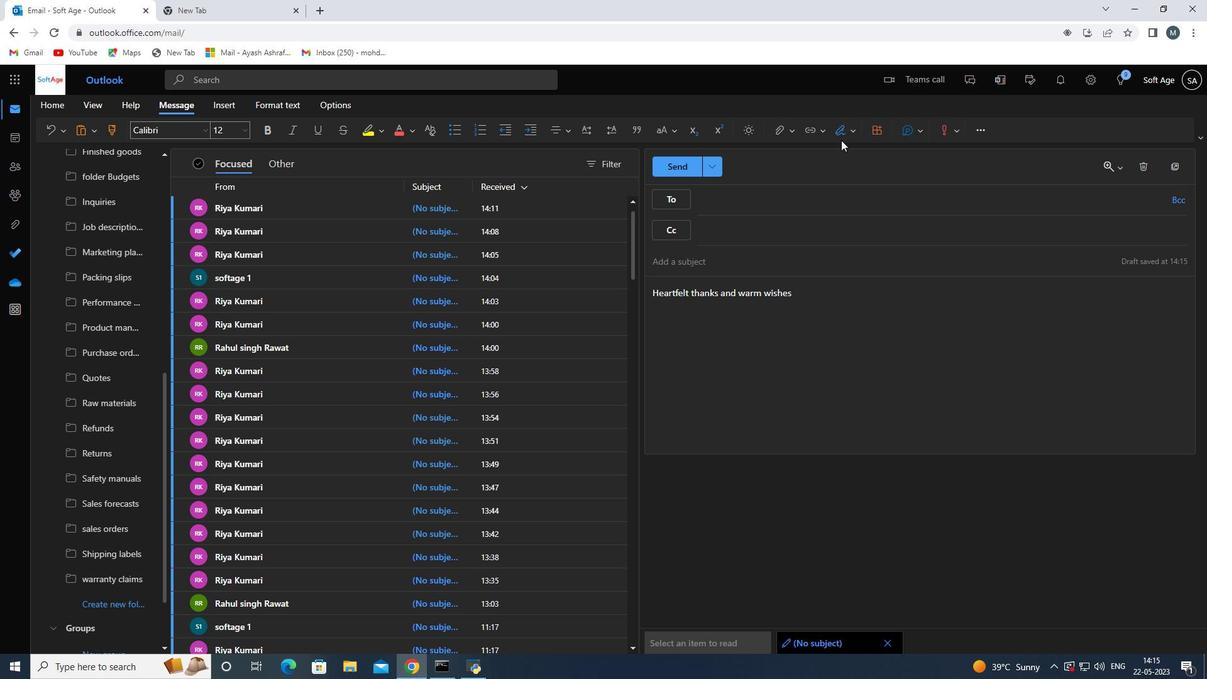 
Action: Mouse pressed left at (849, 130)
Screenshot: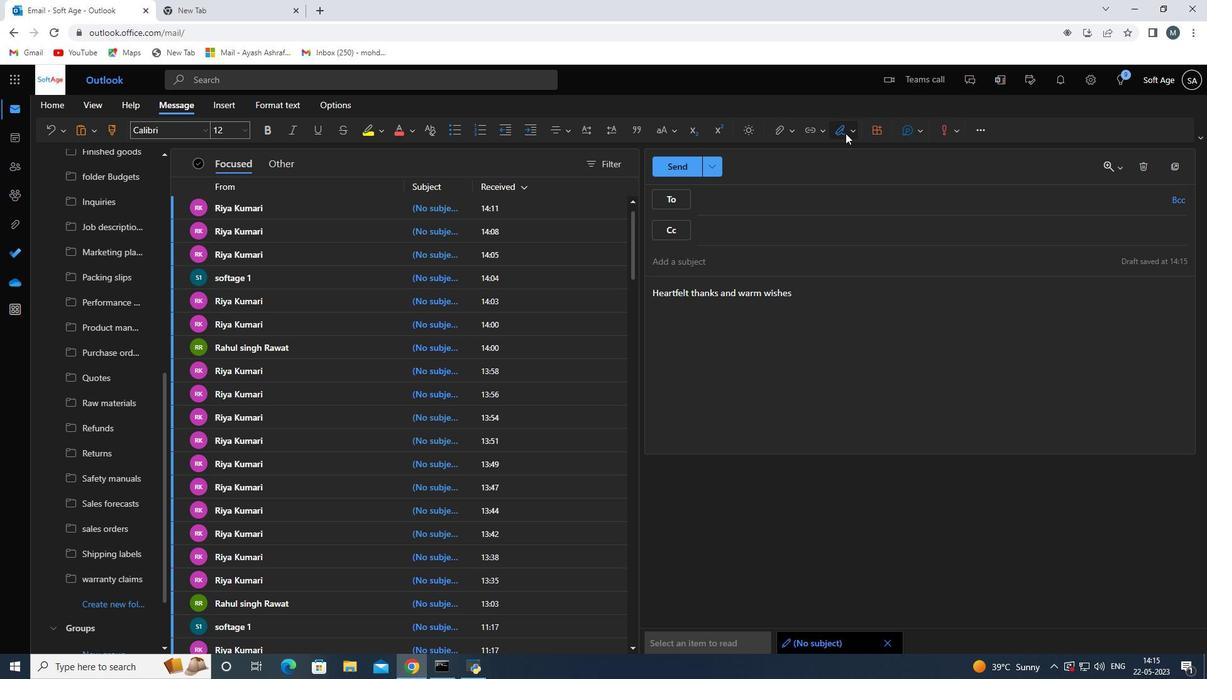 
Action: Mouse moved to (828, 158)
Screenshot: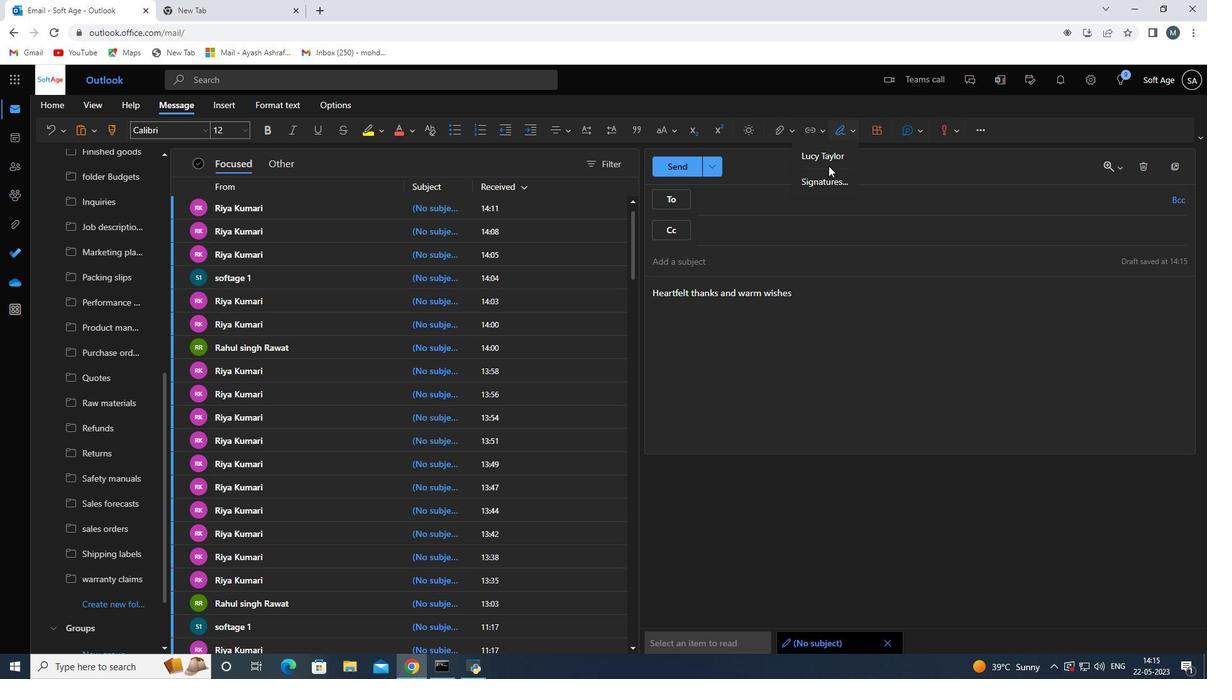 
Action: Mouse pressed left at (828, 158)
Screenshot: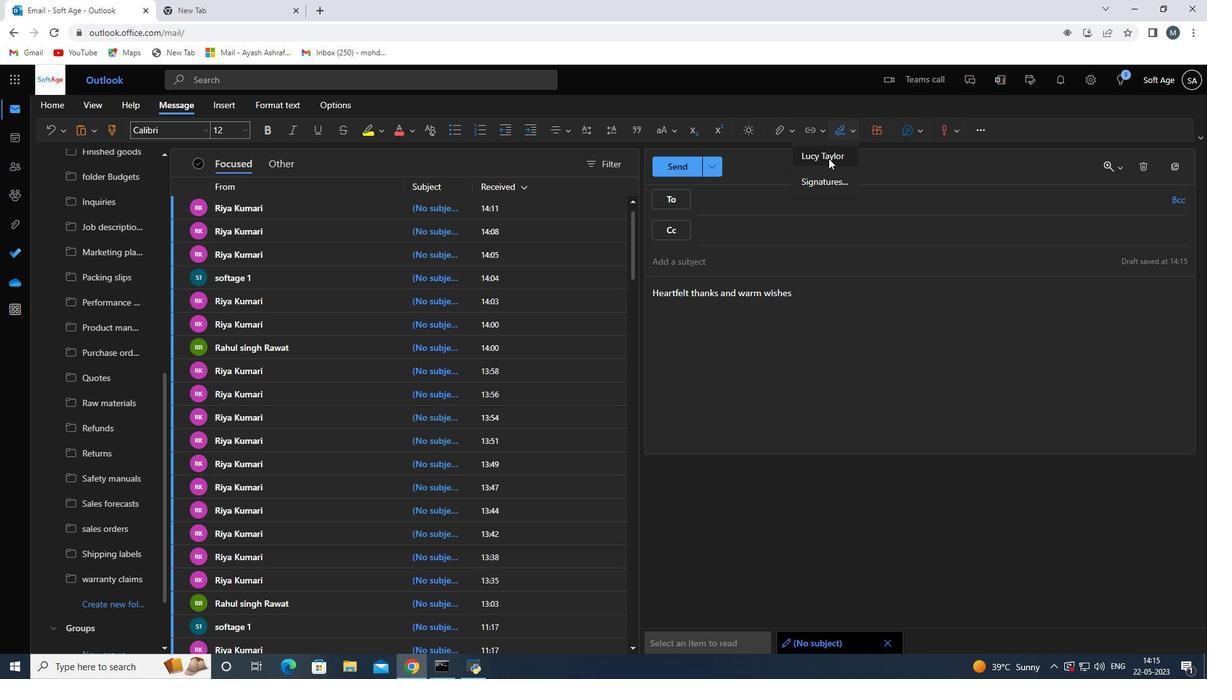 
Action: Mouse moved to (717, 200)
Screenshot: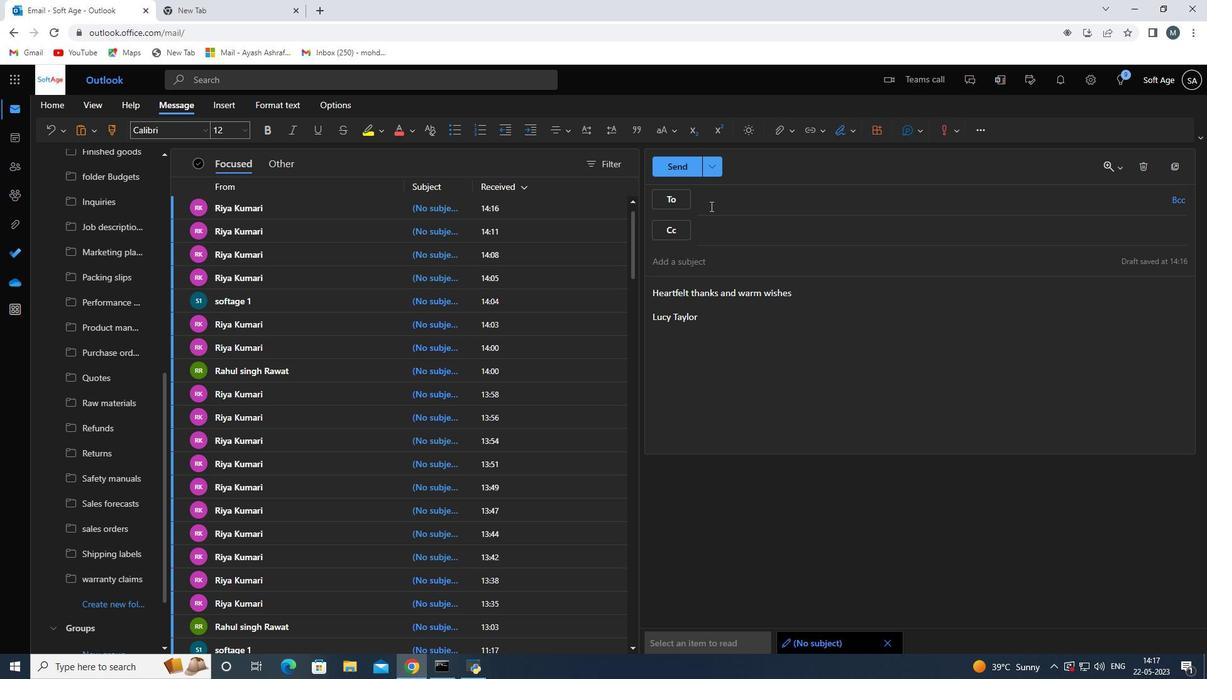 
Action: Mouse pressed left at (717, 200)
Screenshot: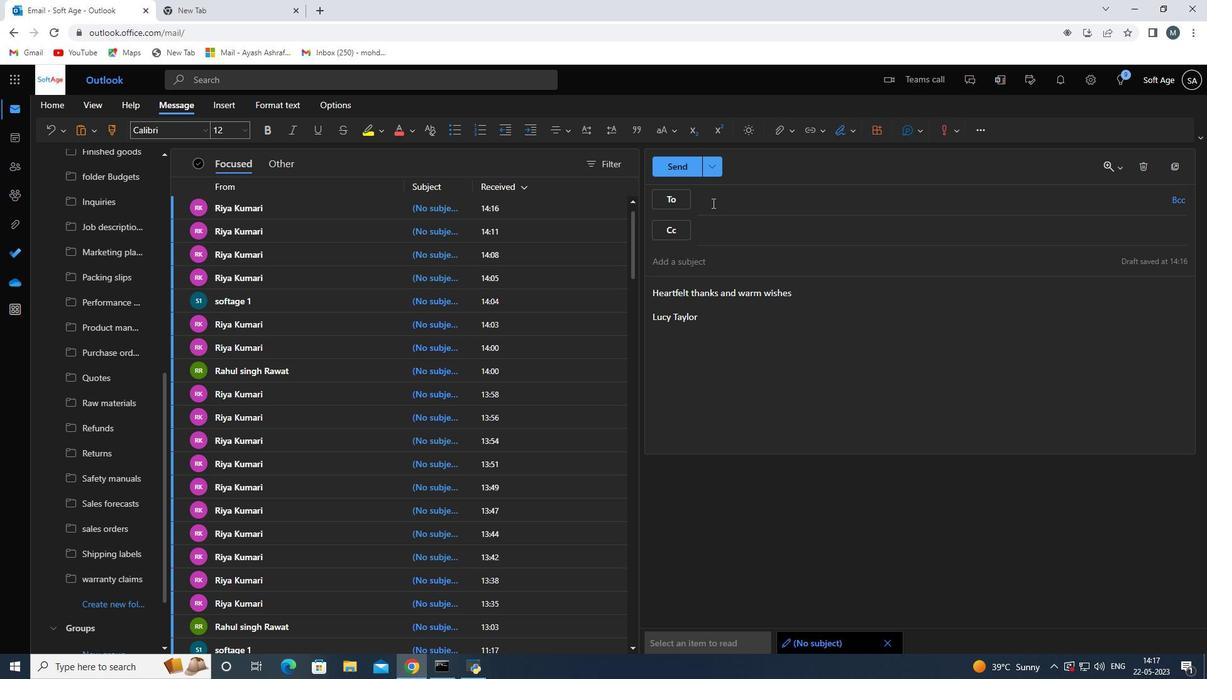 
Action: Key pressed softage.3<Key.shift>2softage.net
Screenshot: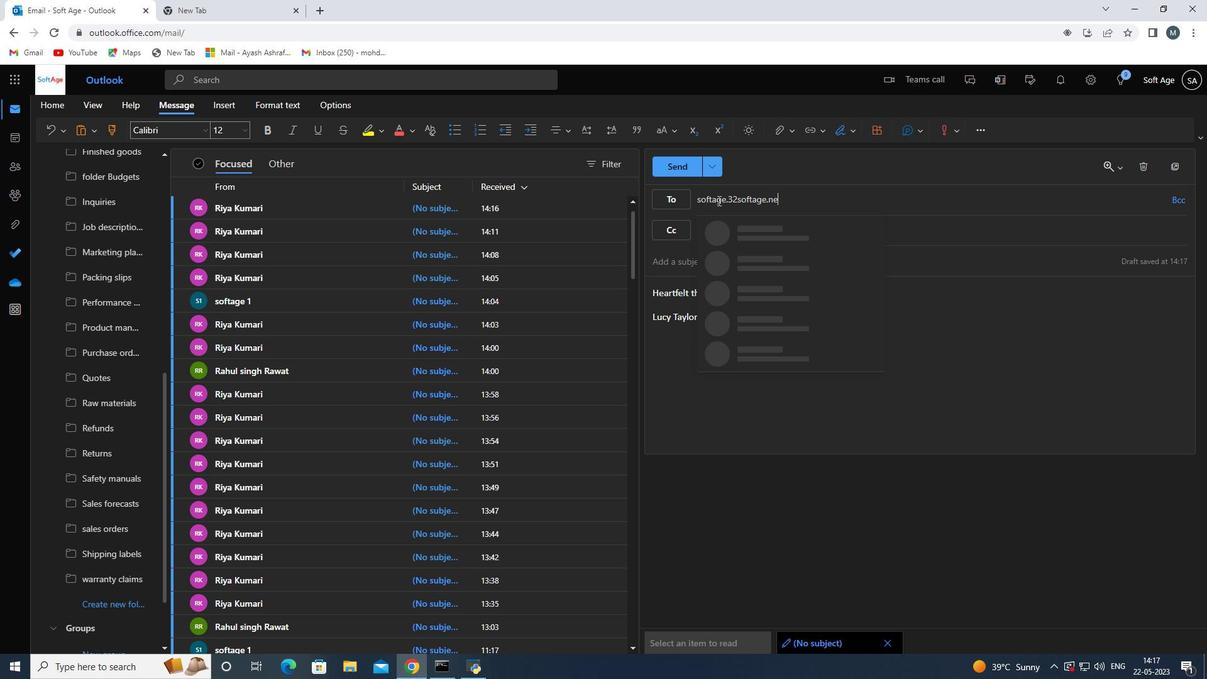 
Action: Mouse moved to (734, 199)
Screenshot: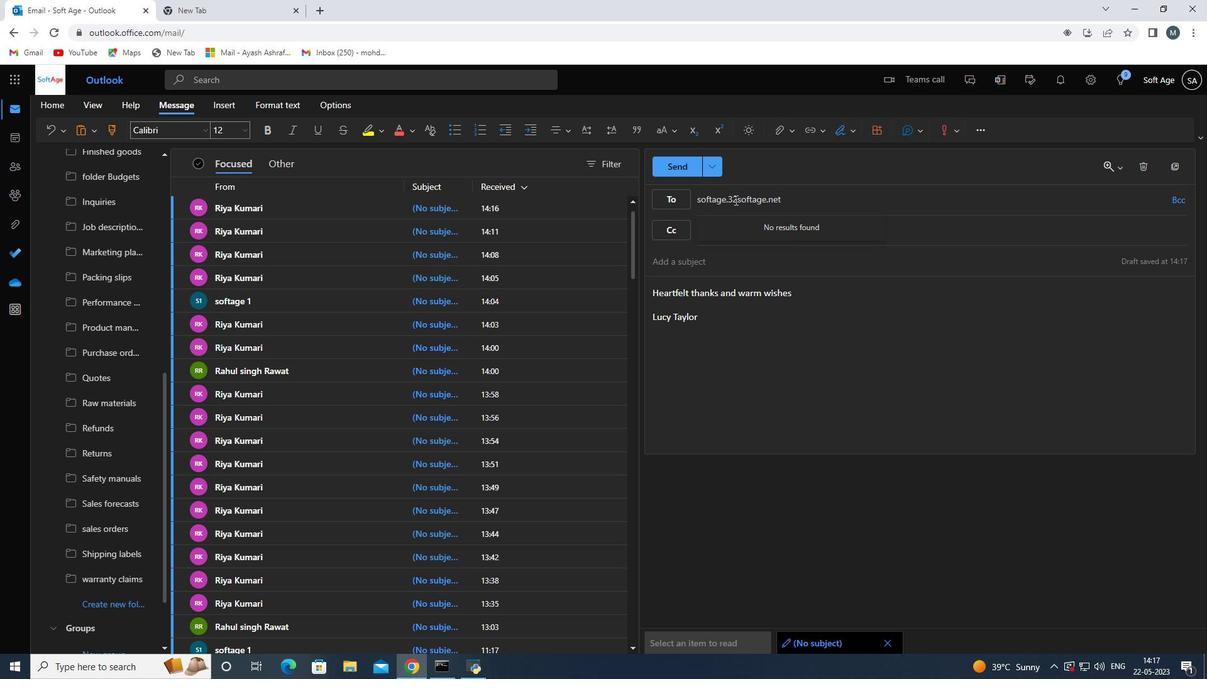
Action: Mouse pressed left at (734, 199)
Screenshot: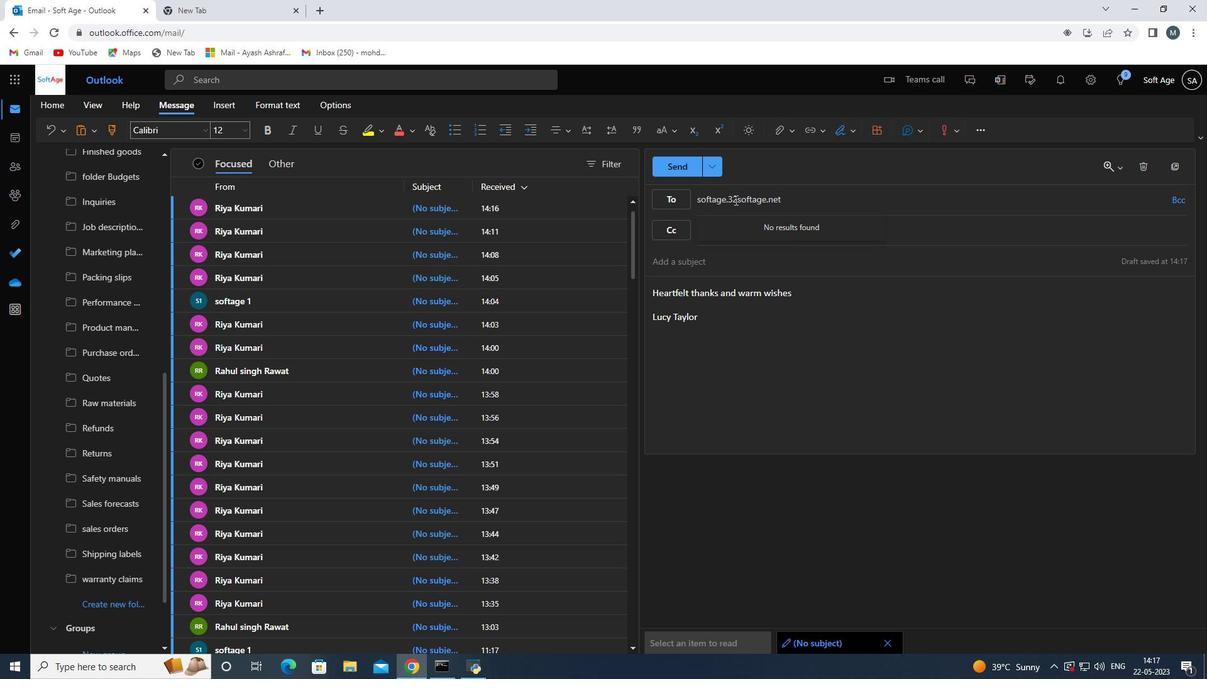 
Action: Mouse moved to (737, 199)
Screenshot: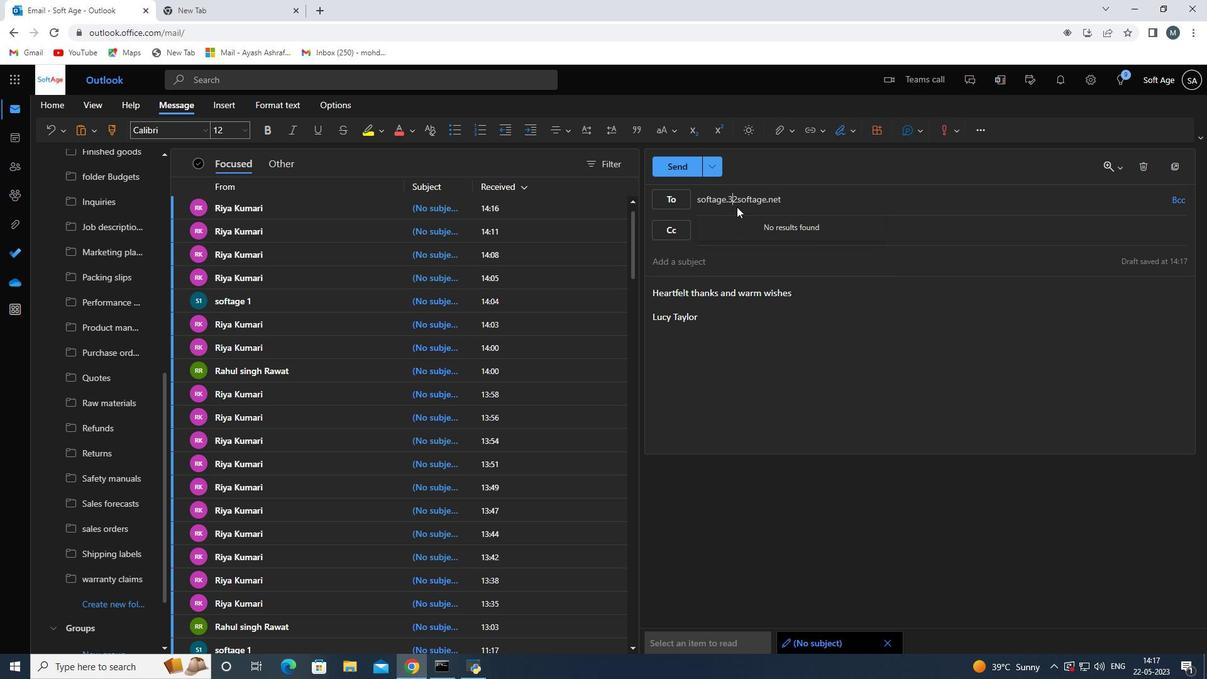
Action: Mouse pressed left at (737, 199)
Screenshot: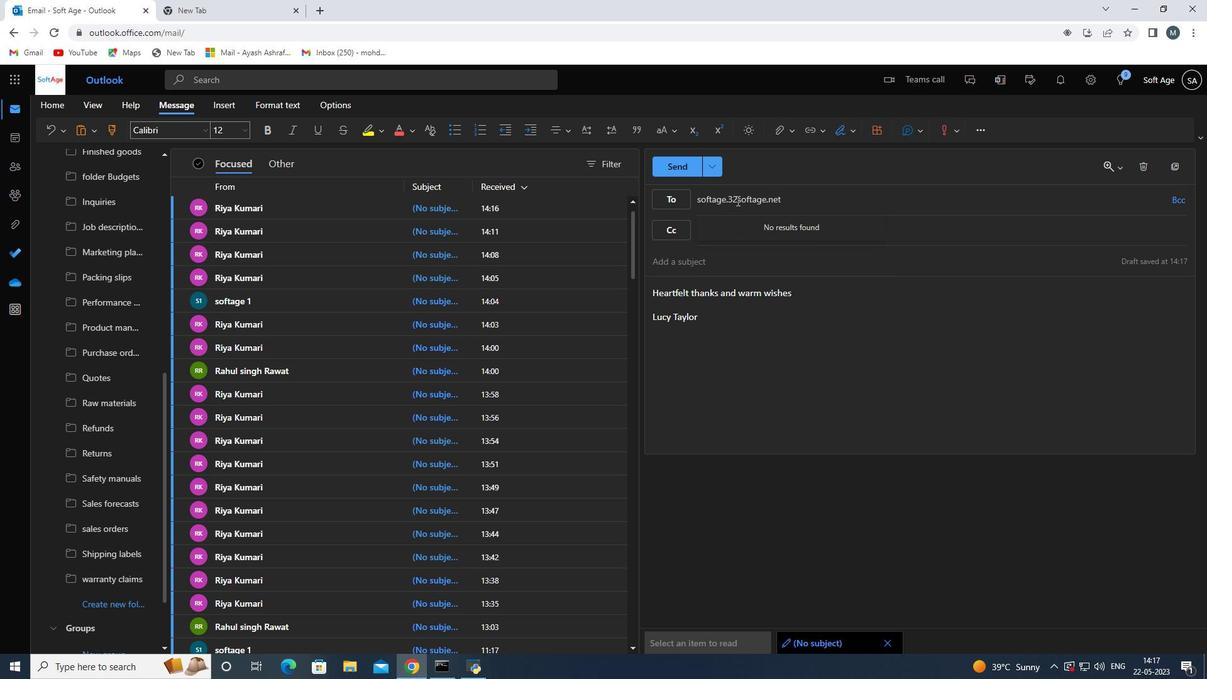 
Action: Mouse moved to (738, 199)
Screenshot: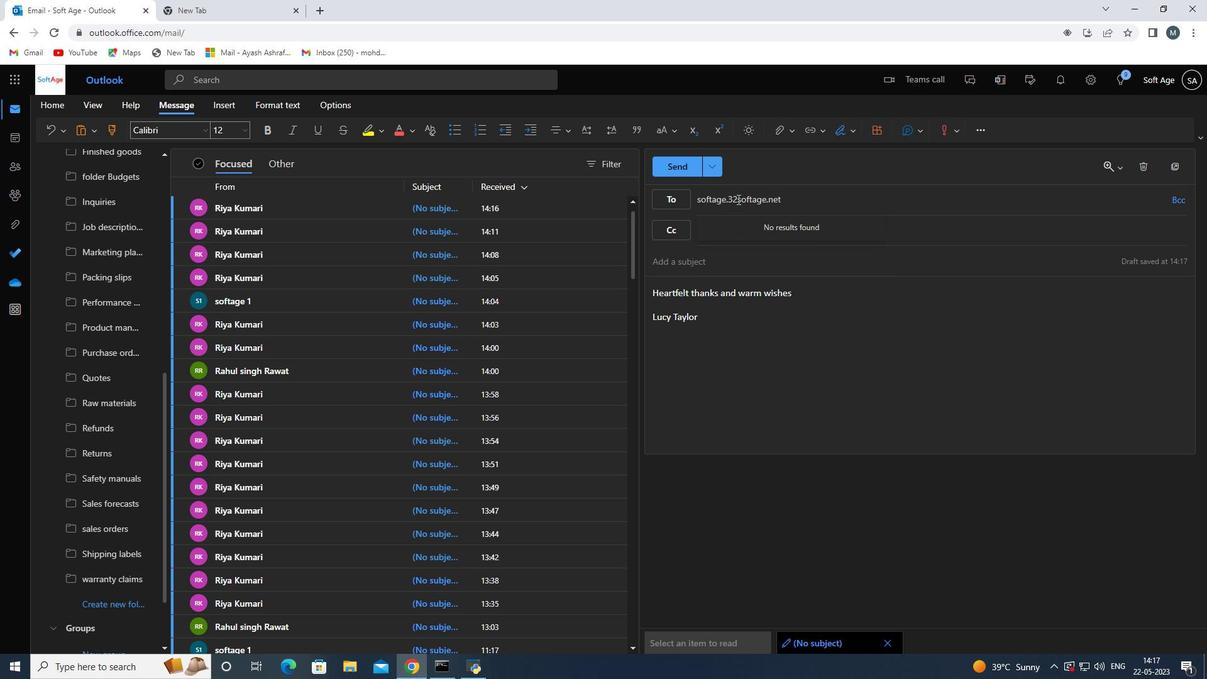
Action: Key pressed <Key.backspace>
Screenshot: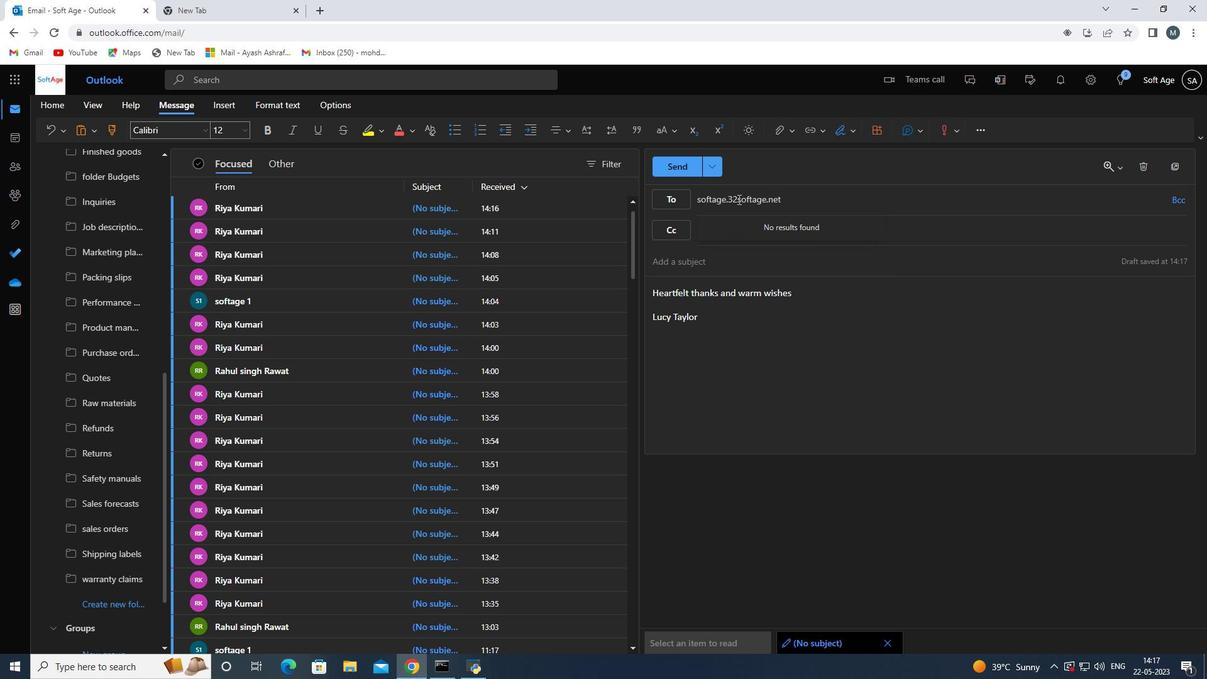 
Action: Mouse moved to (728, 198)
Screenshot: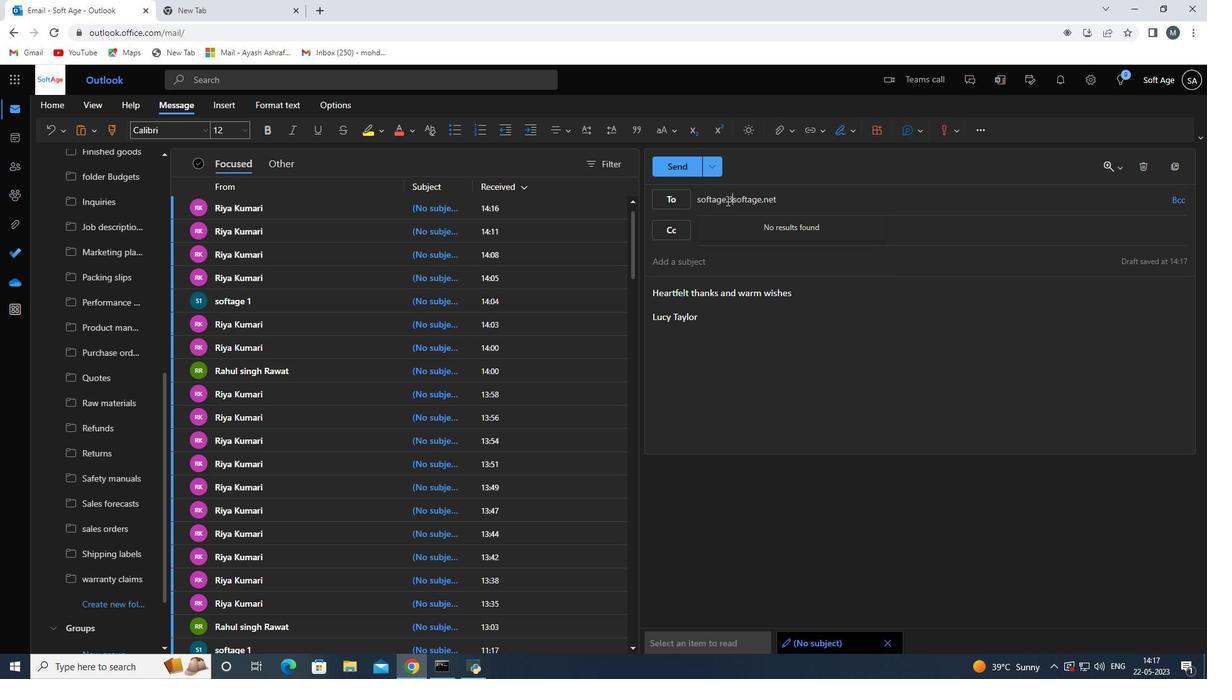 
Action: Mouse pressed left at (728, 198)
Screenshot: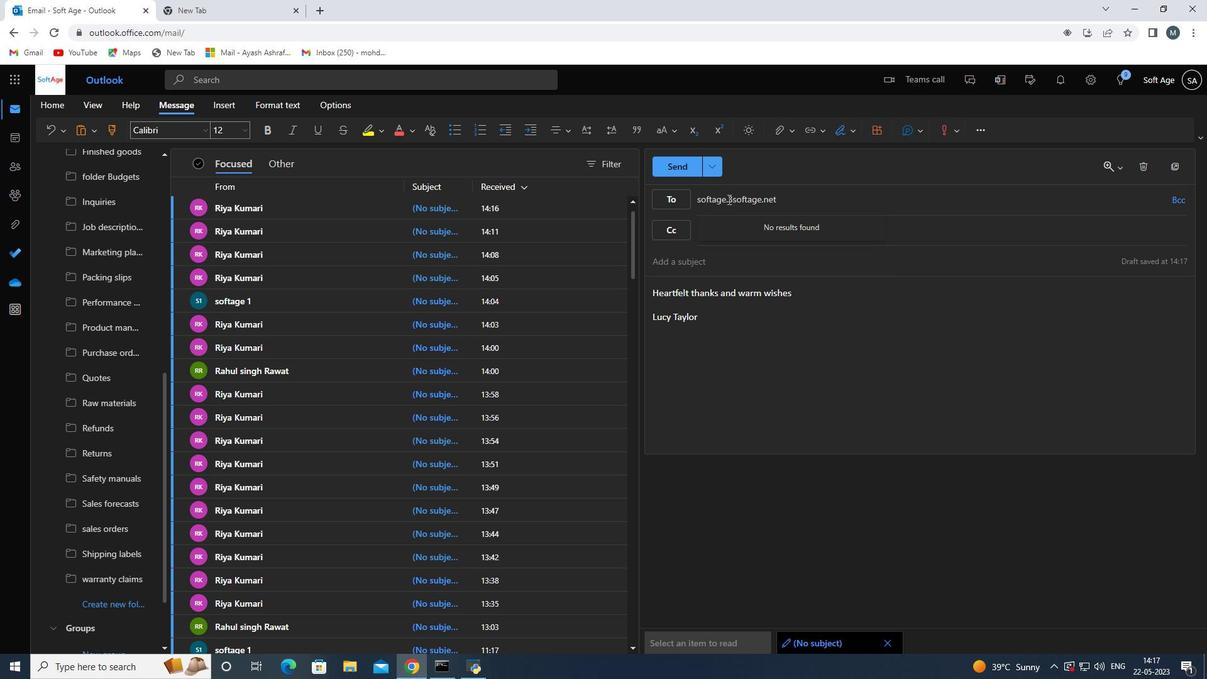 
Action: Mouse moved to (733, 201)
Screenshot: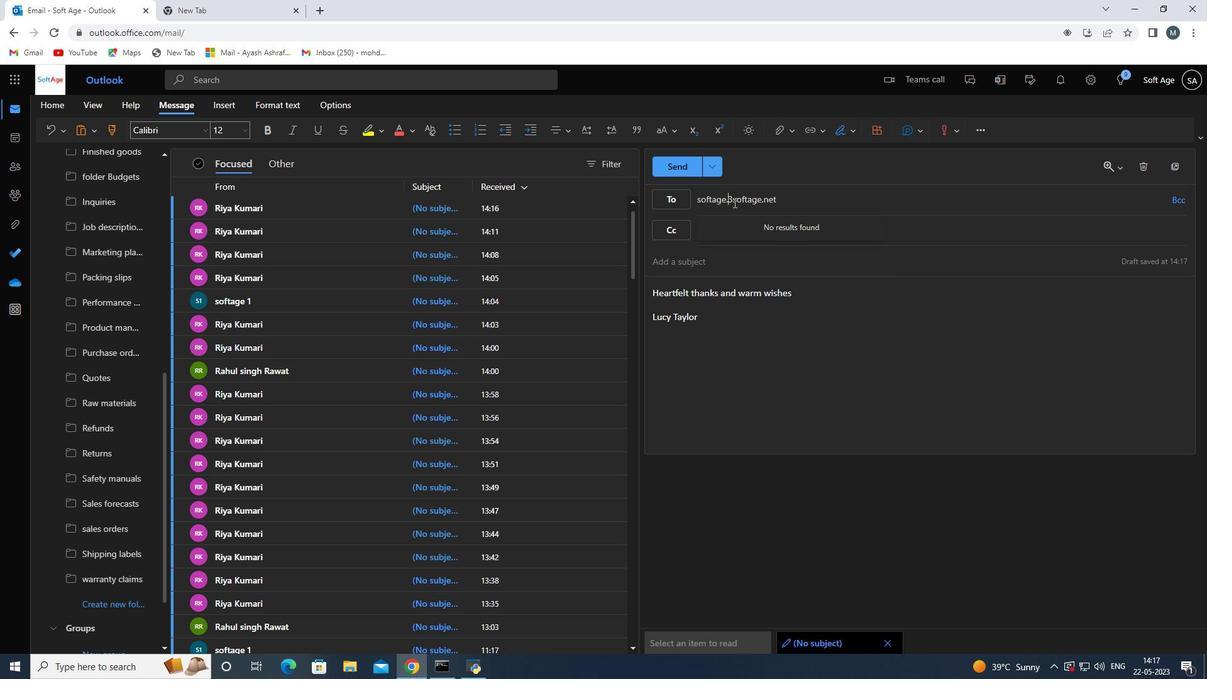 
Action: Mouse pressed left at (733, 201)
Screenshot: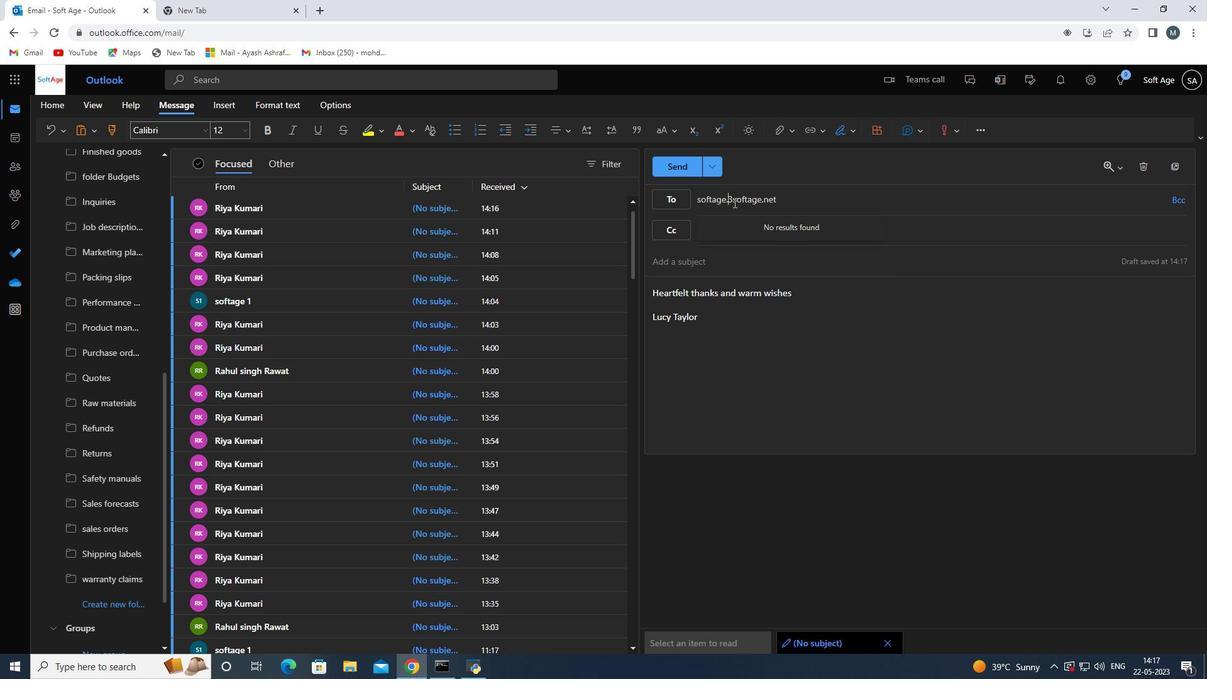 
Action: Mouse moved to (733, 201)
Screenshot: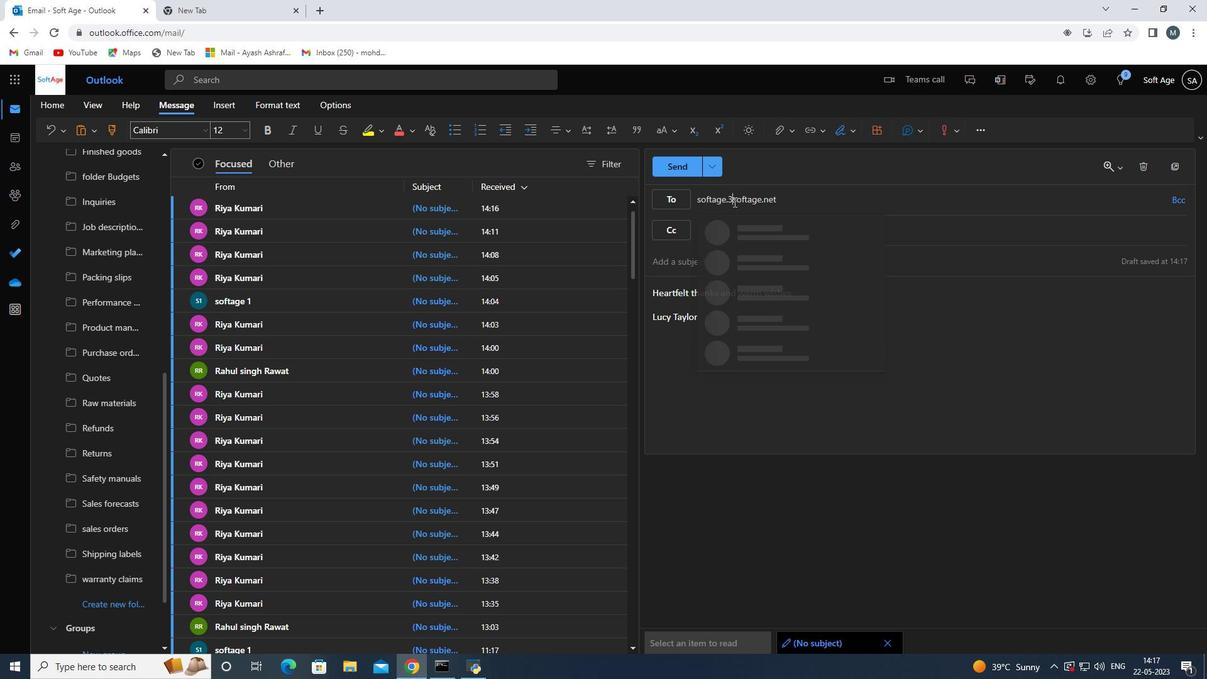 
Action: Key pressed <Key.shift>2
Screenshot: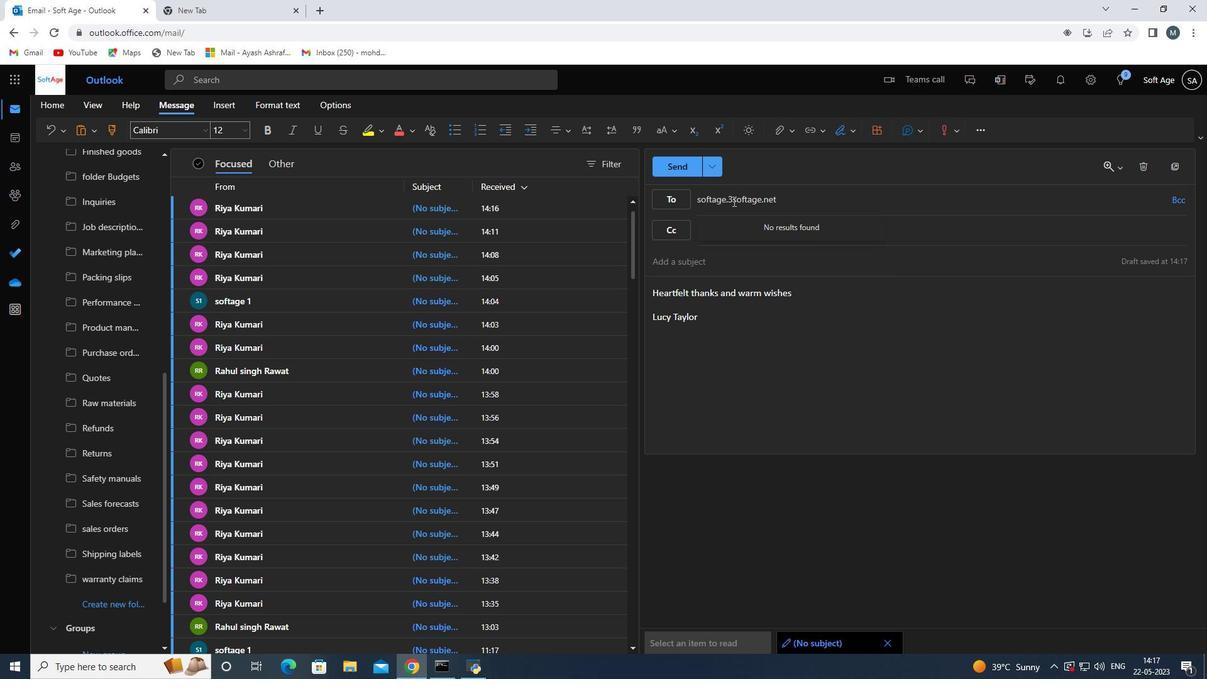 
Action: Mouse moved to (733, 193)
Screenshot: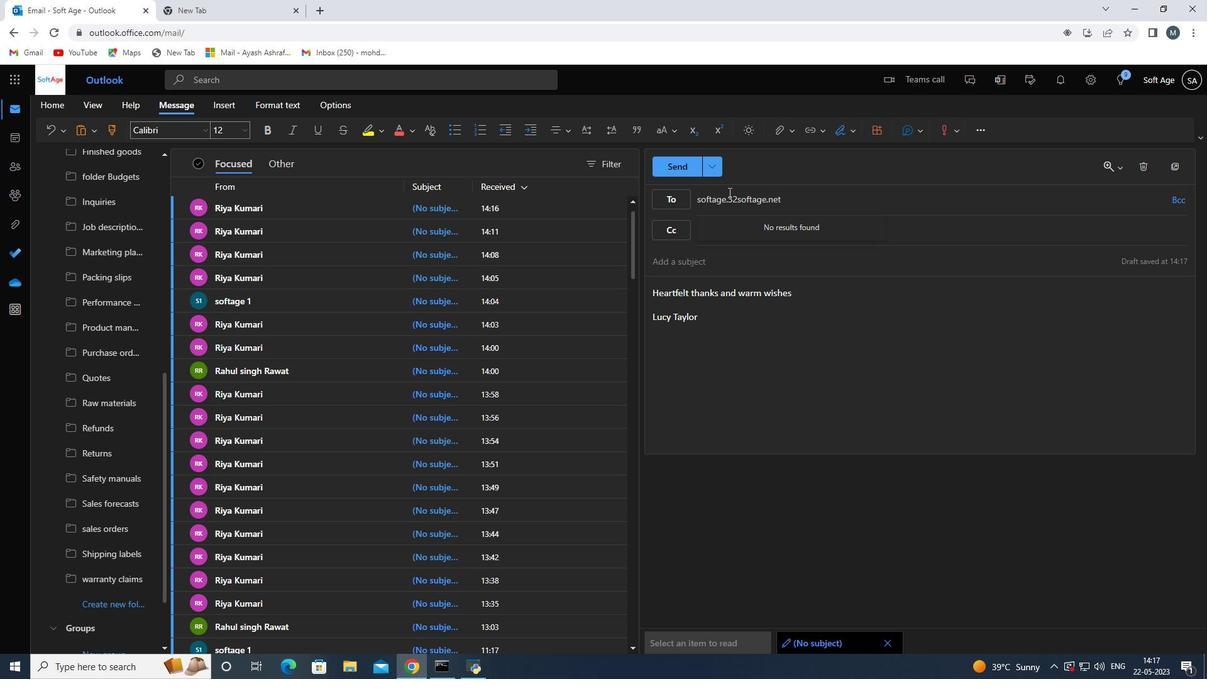 
Action: Key pressed <Key.backspace><Key.shift>@
Screenshot: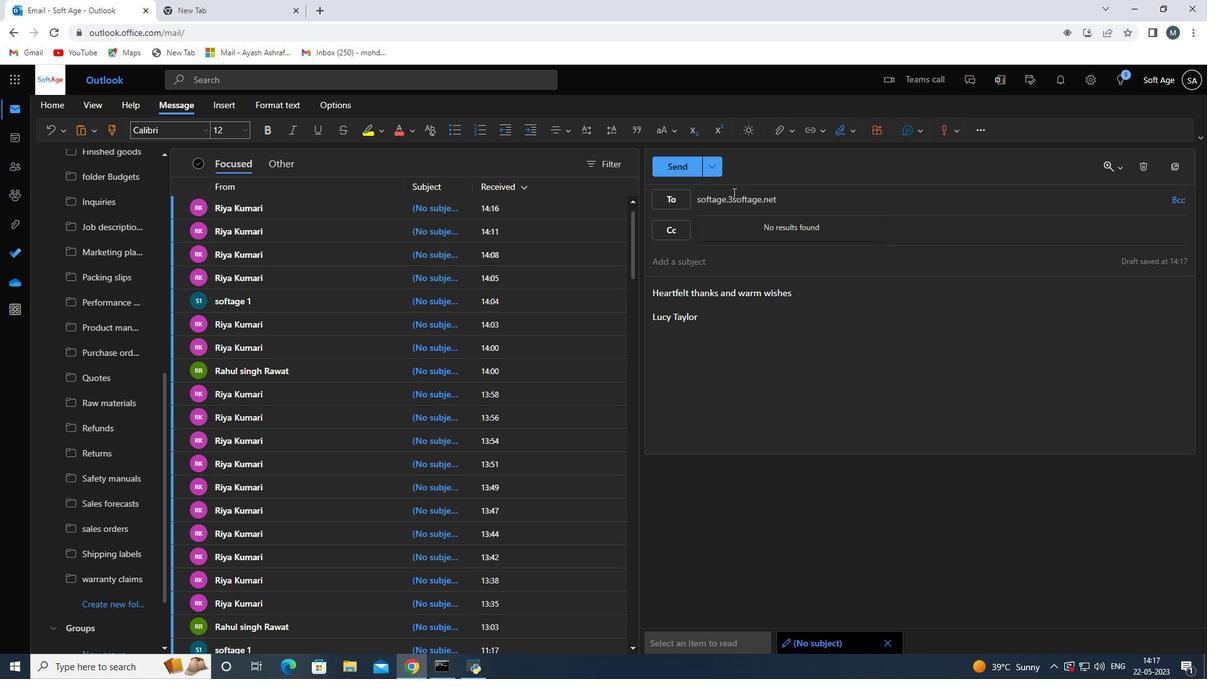 
Action: Mouse moved to (745, 235)
Screenshot: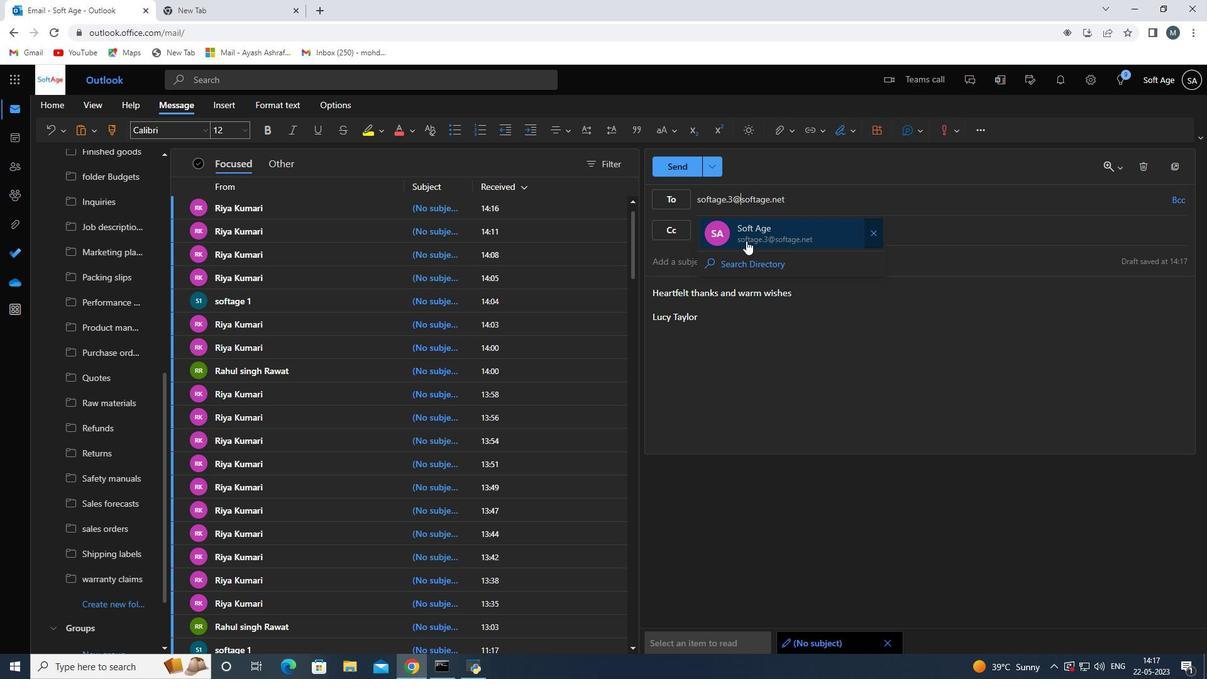 
Action: Mouse pressed left at (745, 235)
Screenshot: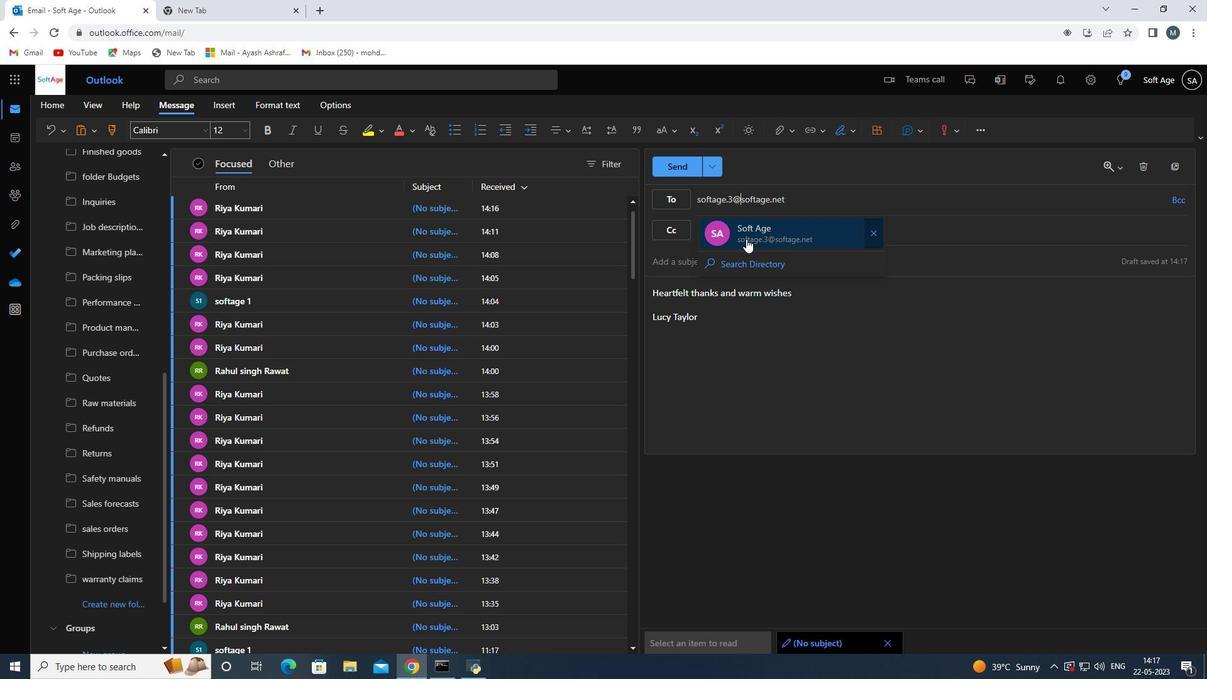 
Action: Mouse moved to (132, 601)
Screenshot: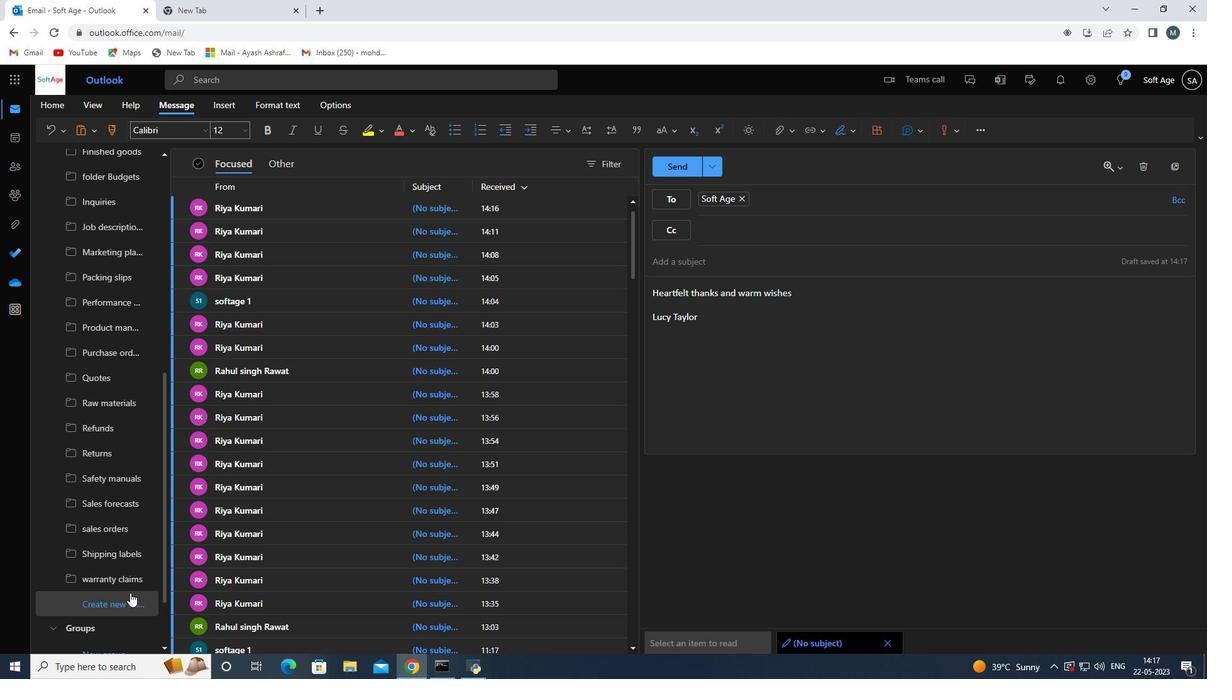 
Action: Mouse pressed left at (132, 601)
Screenshot: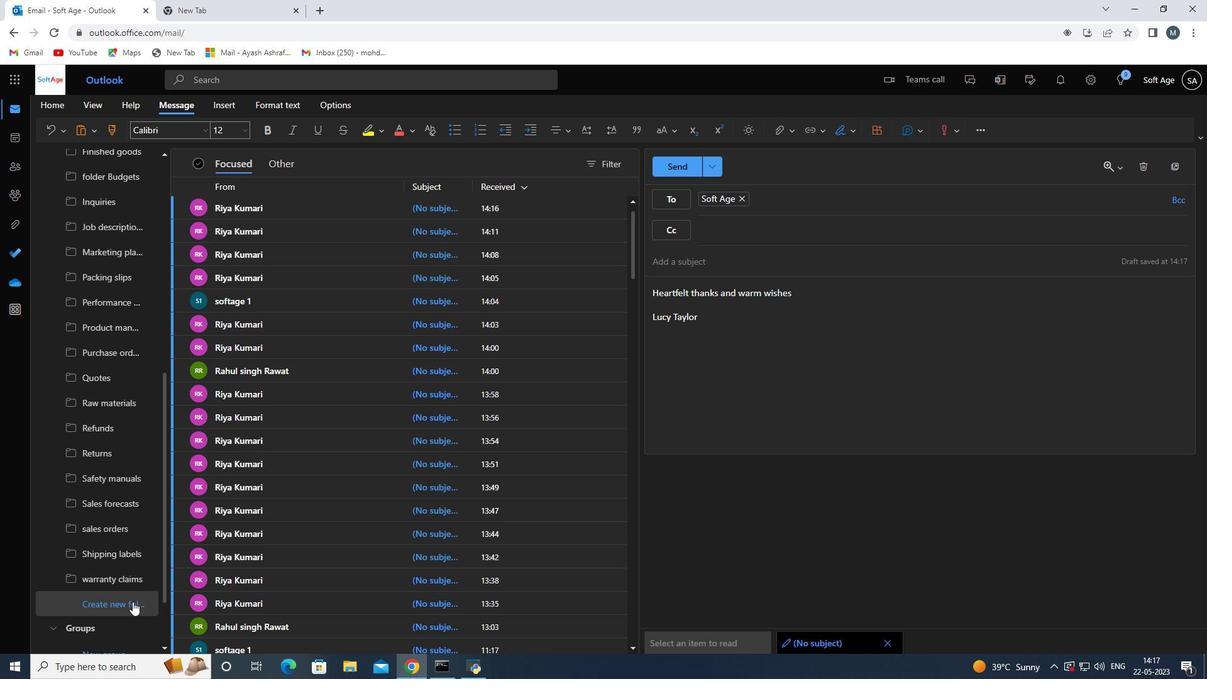
Action: Mouse moved to (93, 604)
Screenshot: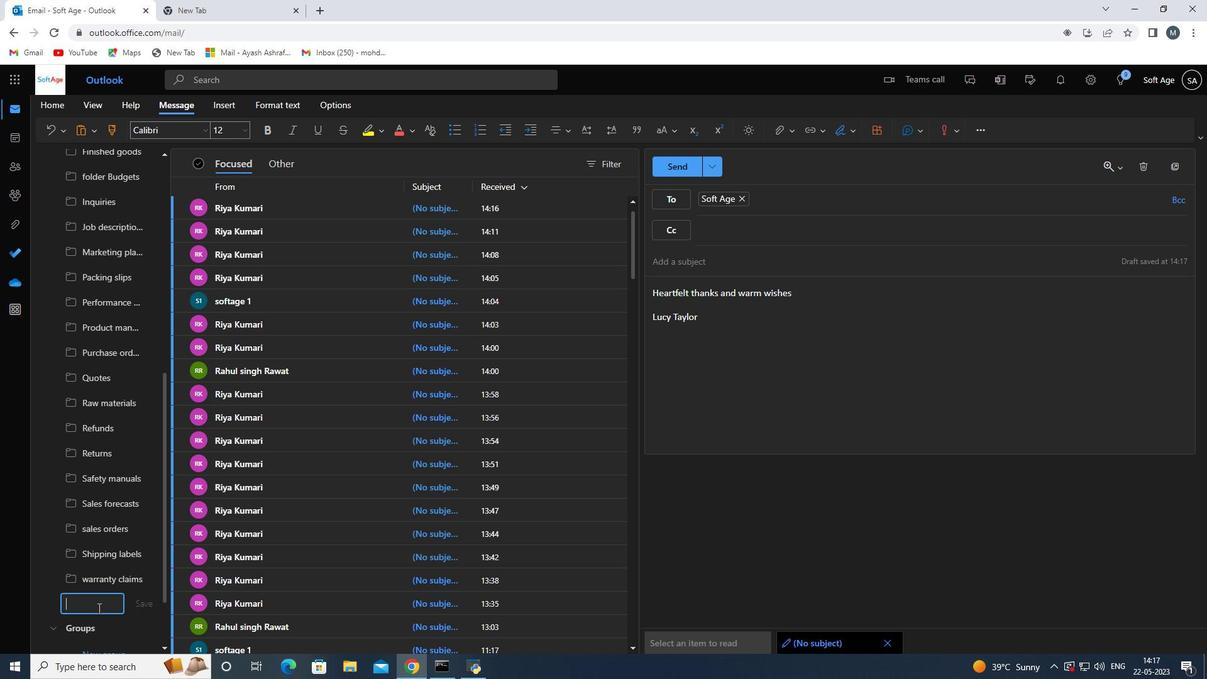 
Action: Mouse pressed left at (93, 604)
Screenshot: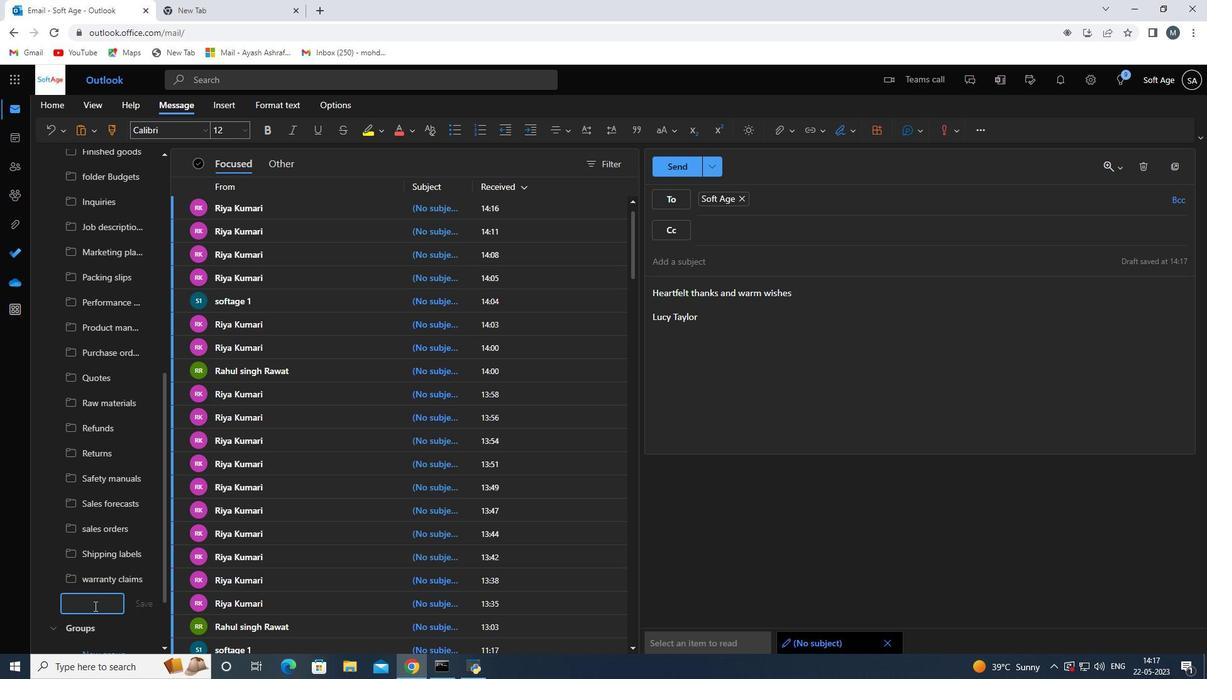
Action: Key pressed <Key.shift>Financial<Key.space>reports
Screenshot: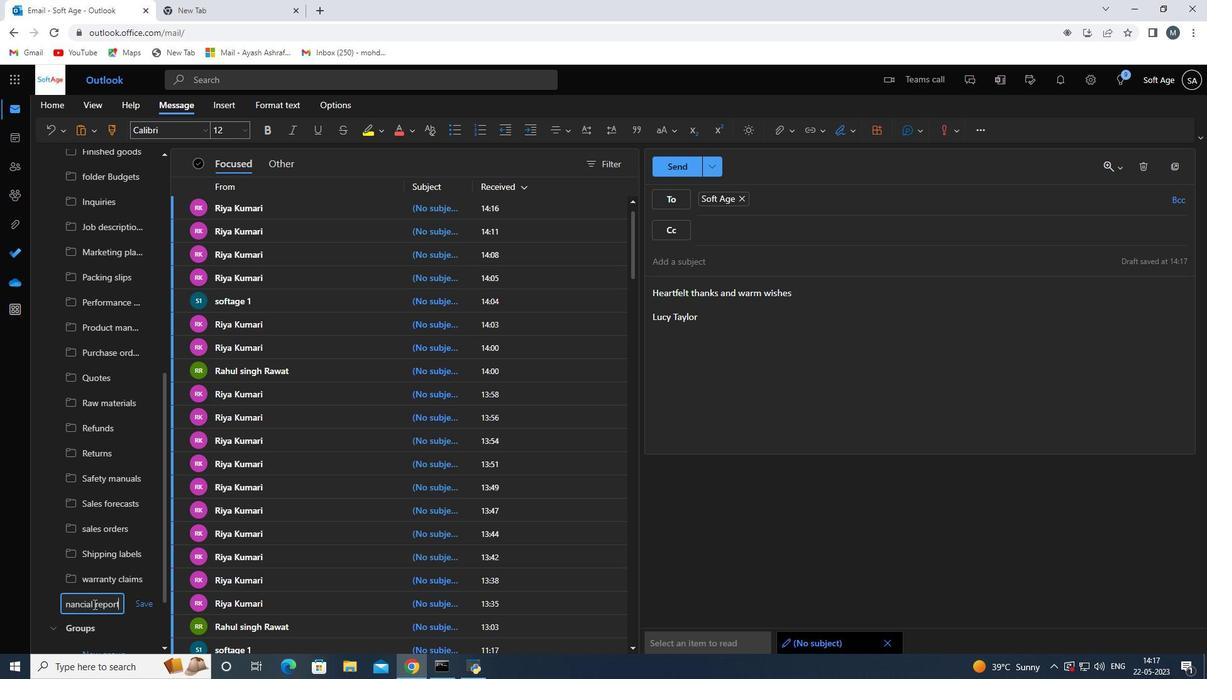 
Action: Mouse moved to (140, 604)
Screenshot: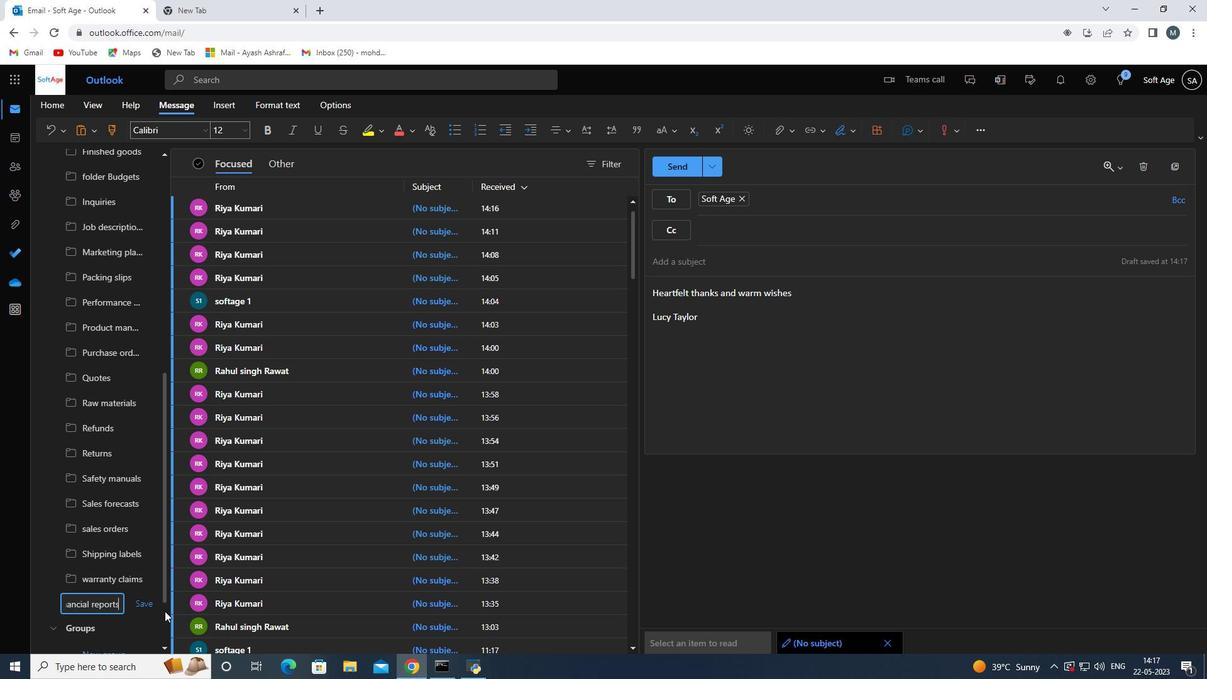 
Action: Mouse pressed left at (140, 604)
Screenshot: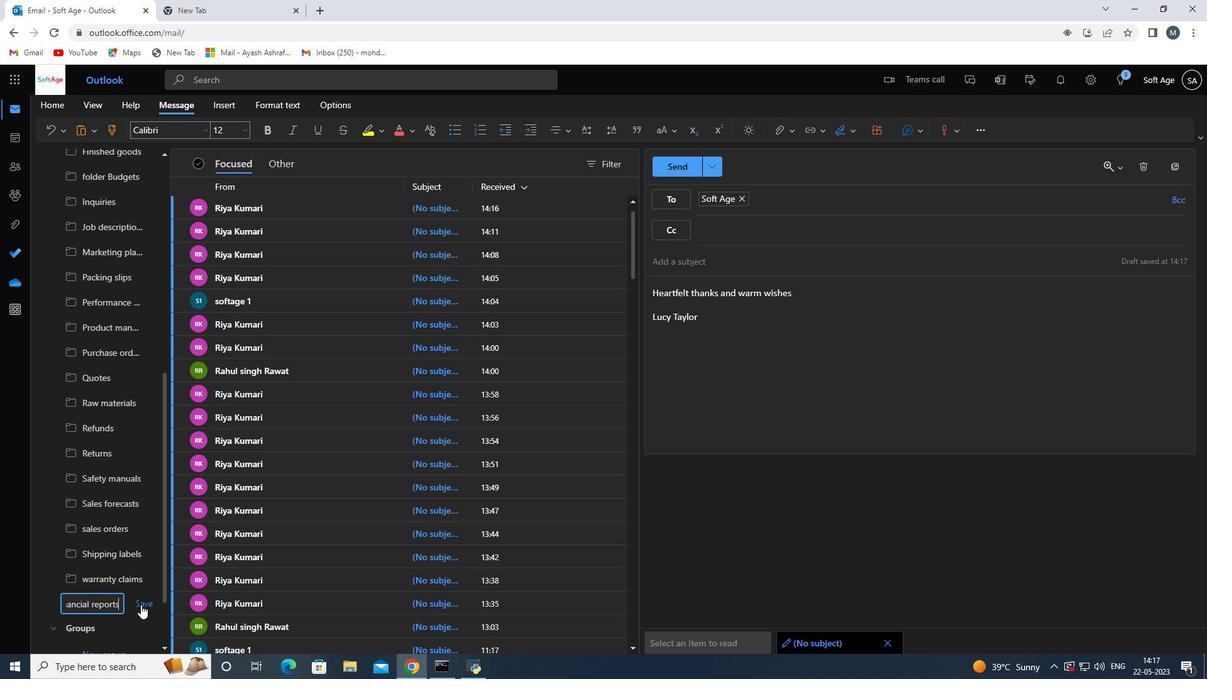 
Action: Mouse moved to (678, 157)
Screenshot: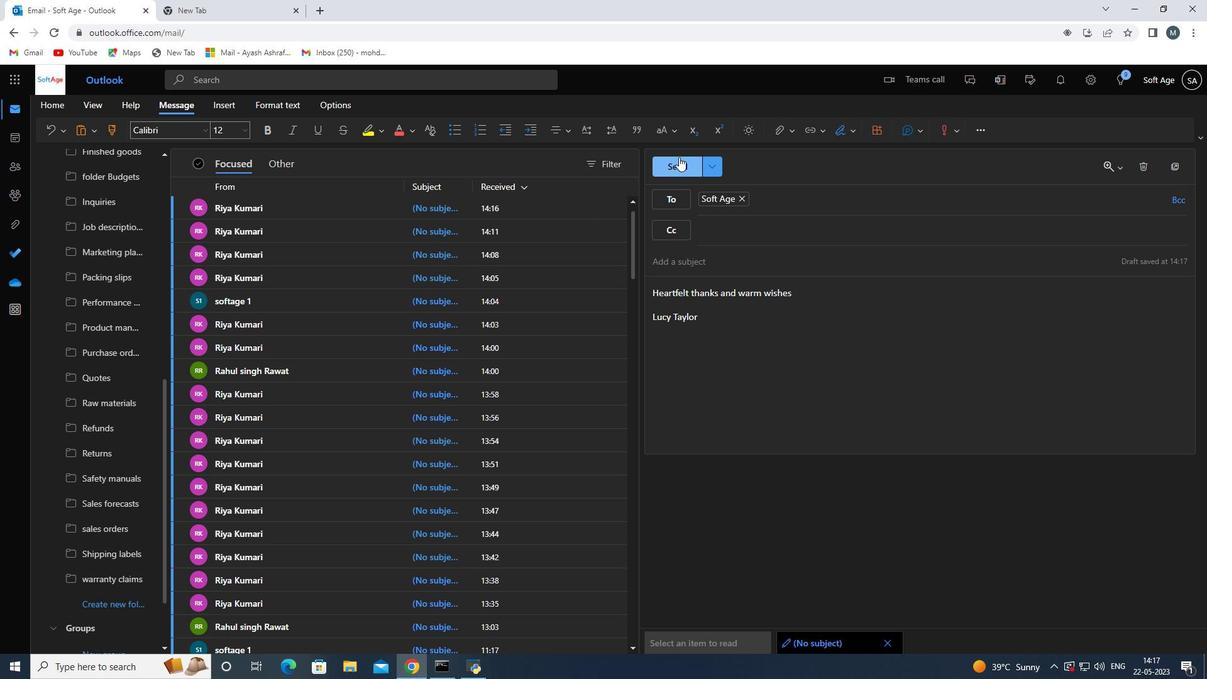 
Action: Mouse pressed left at (678, 157)
Screenshot: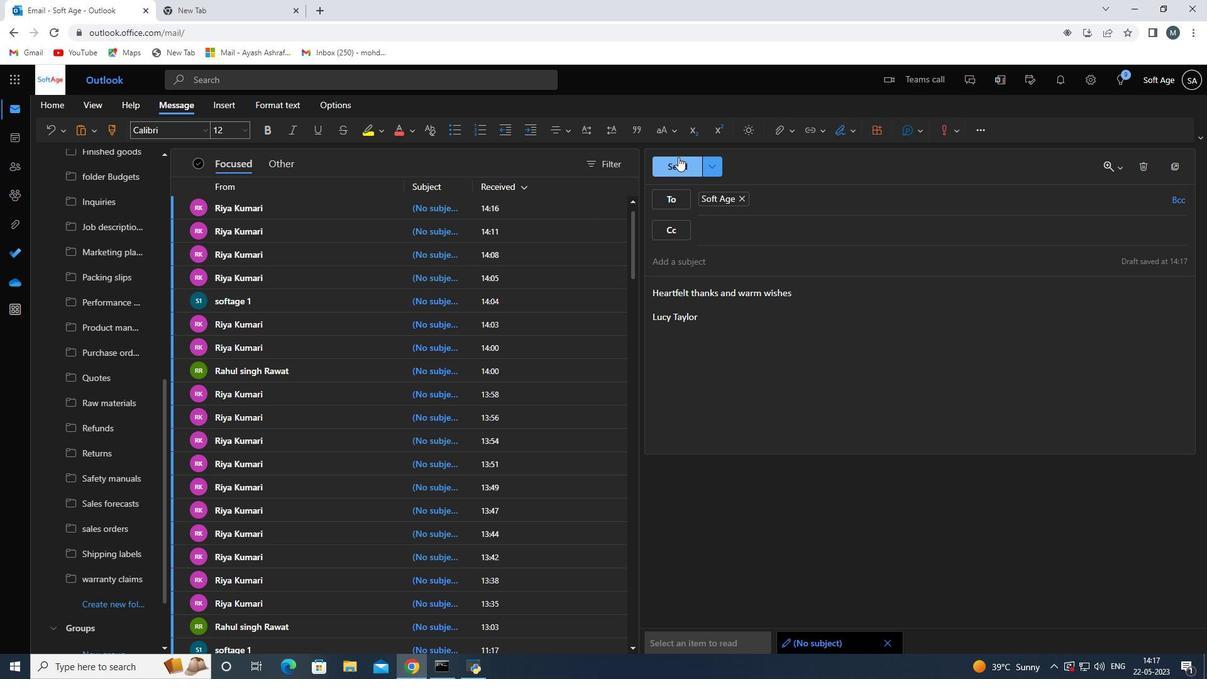 
